 Task: Create a due date automation trigger when advanced on, on the monday before a card is due add fields with custom field "Resume" set to 10 at 11:00 AM.
Action: Mouse moved to (831, 243)
Screenshot: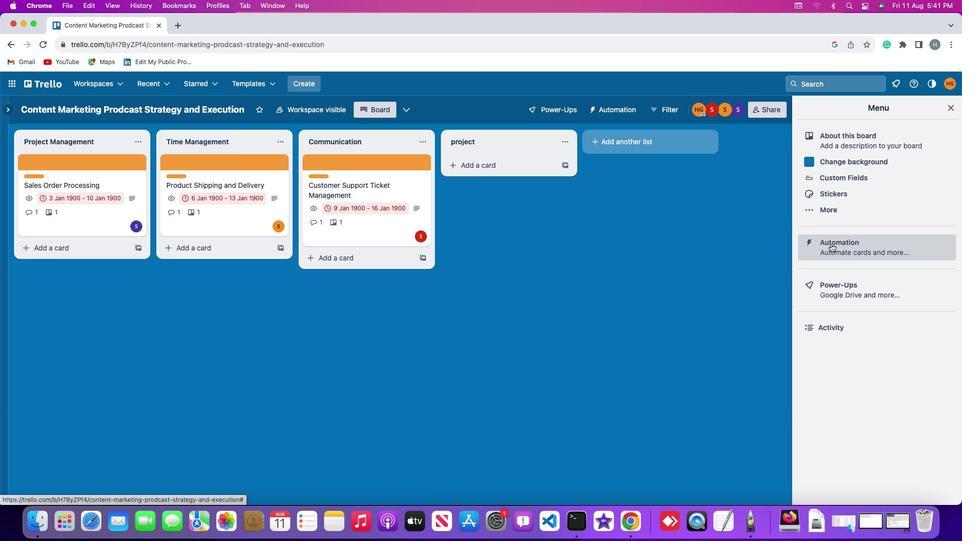 
Action: Mouse pressed left at (831, 243)
Screenshot: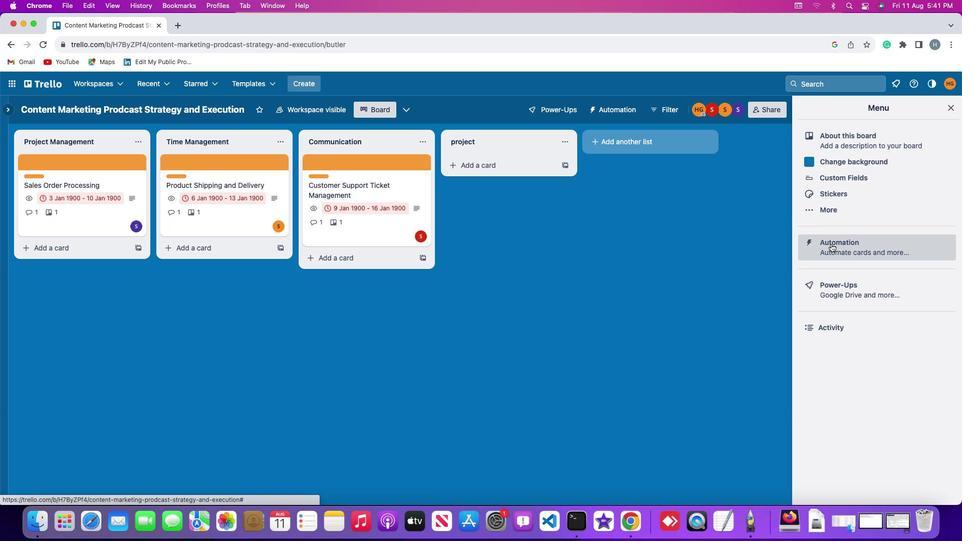 
Action: Mouse moved to (831, 243)
Screenshot: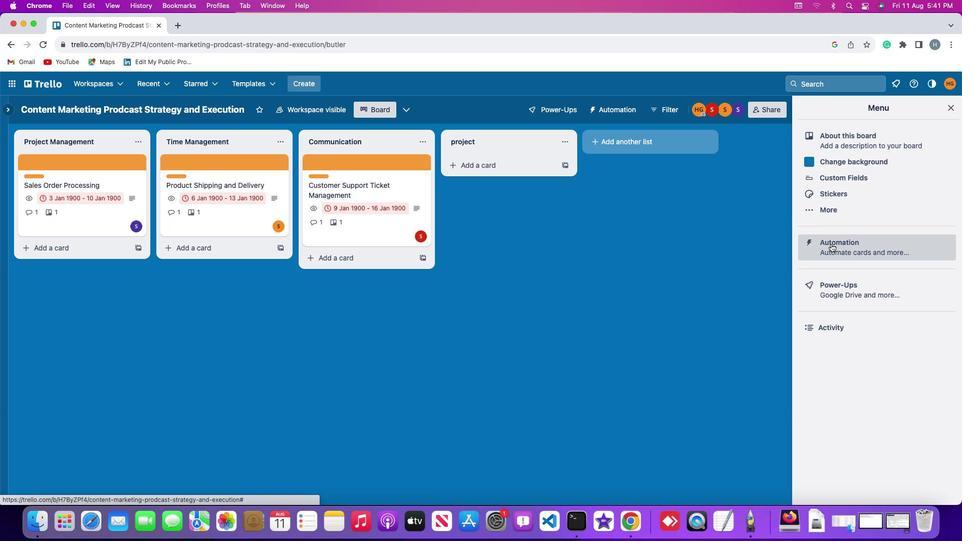 
Action: Mouse pressed left at (831, 243)
Screenshot: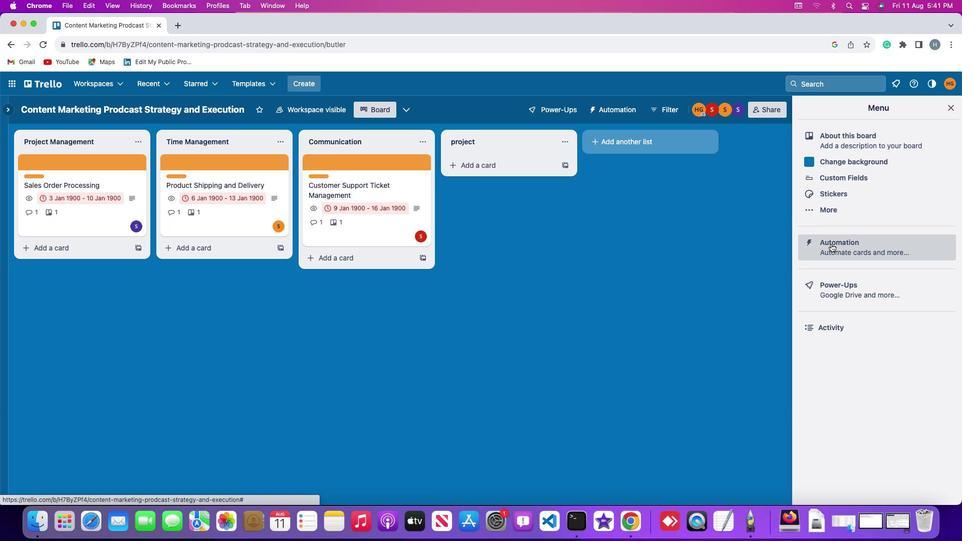 
Action: Mouse moved to (67, 238)
Screenshot: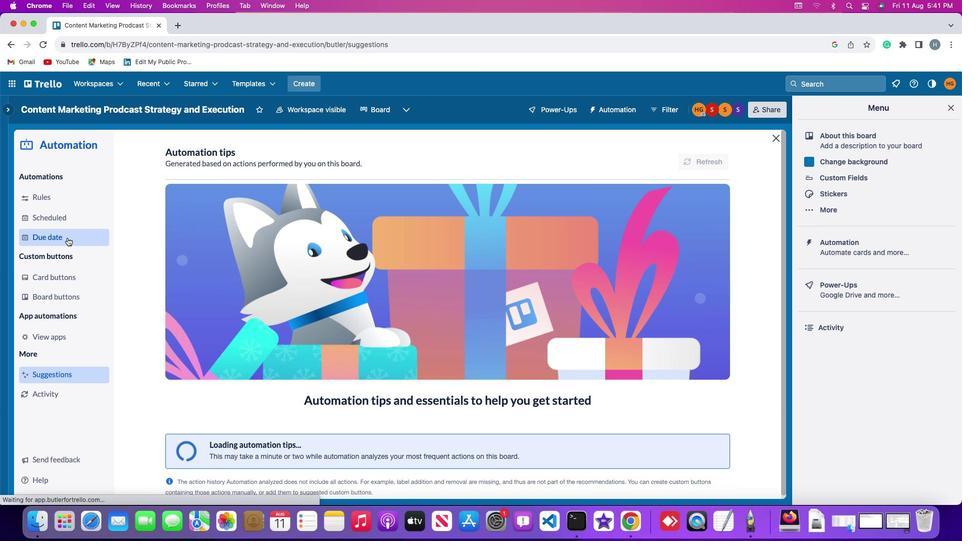 
Action: Mouse pressed left at (67, 238)
Screenshot: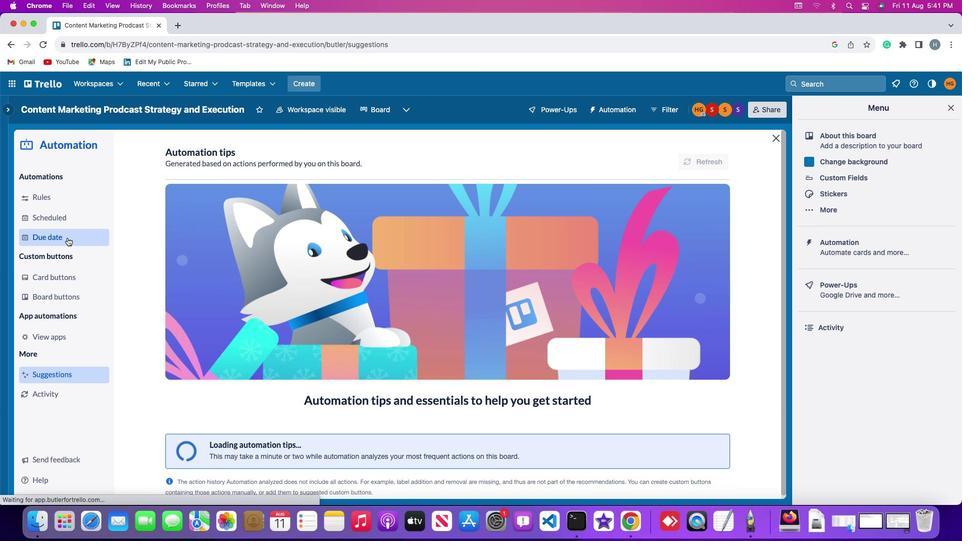 
Action: Mouse moved to (654, 151)
Screenshot: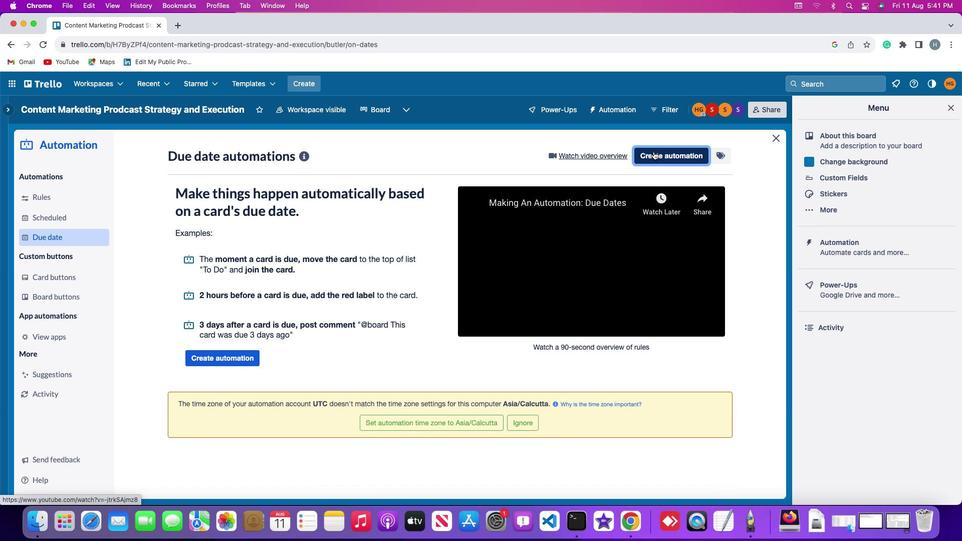 
Action: Mouse pressed left at (654, 151)
Screenshot: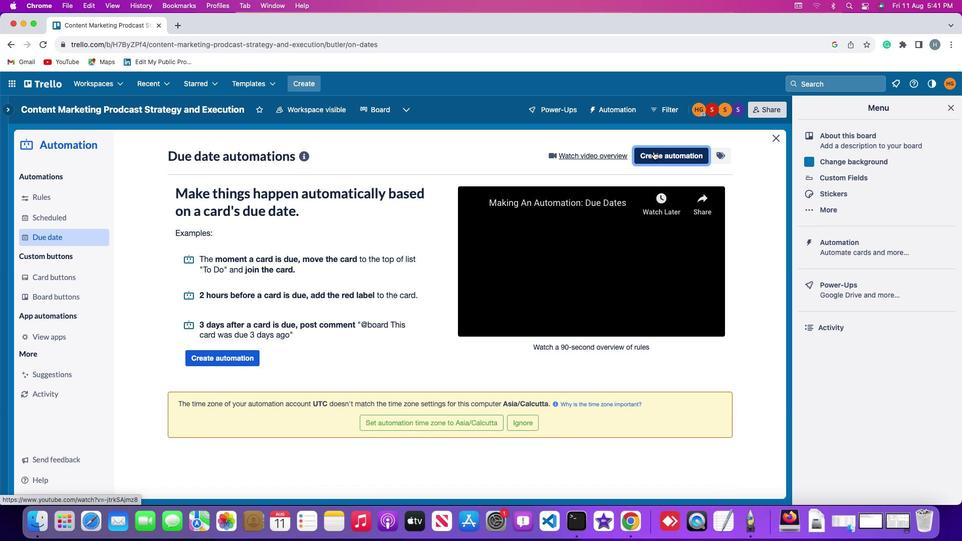 
Action: Mouse moved to (244, 252)
Screenshot: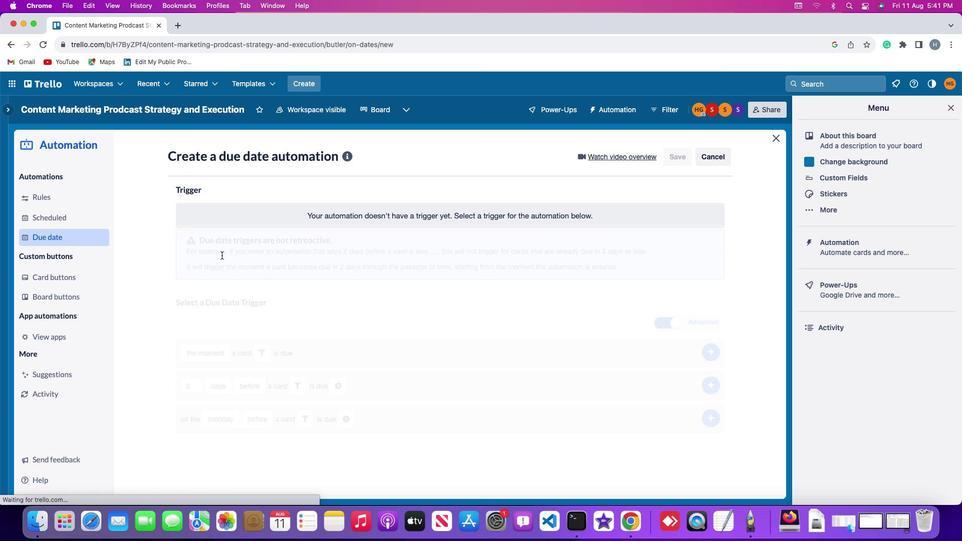 
Action: Mouse pressed left at (244, 252)
Screenshot: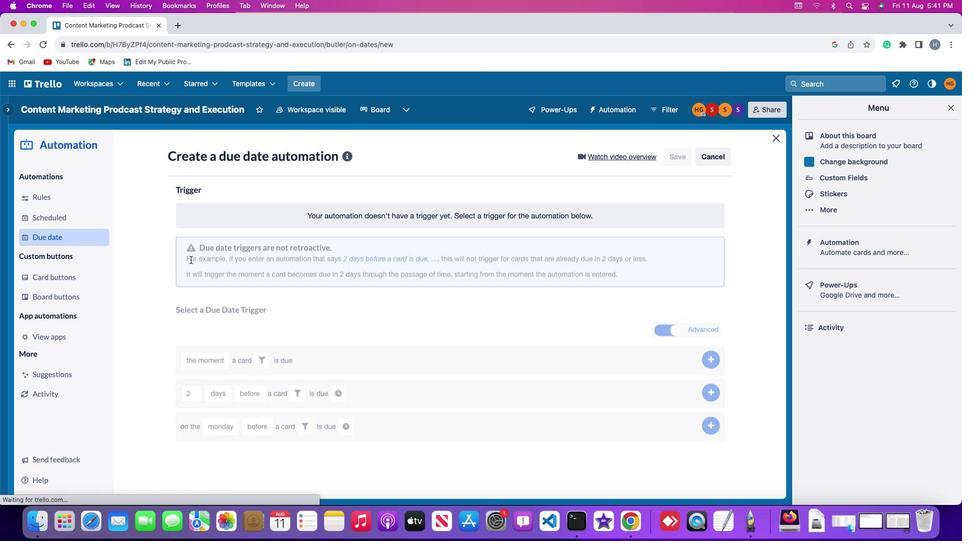 
Action: Mouse moved to (219, 435)
Screenshot: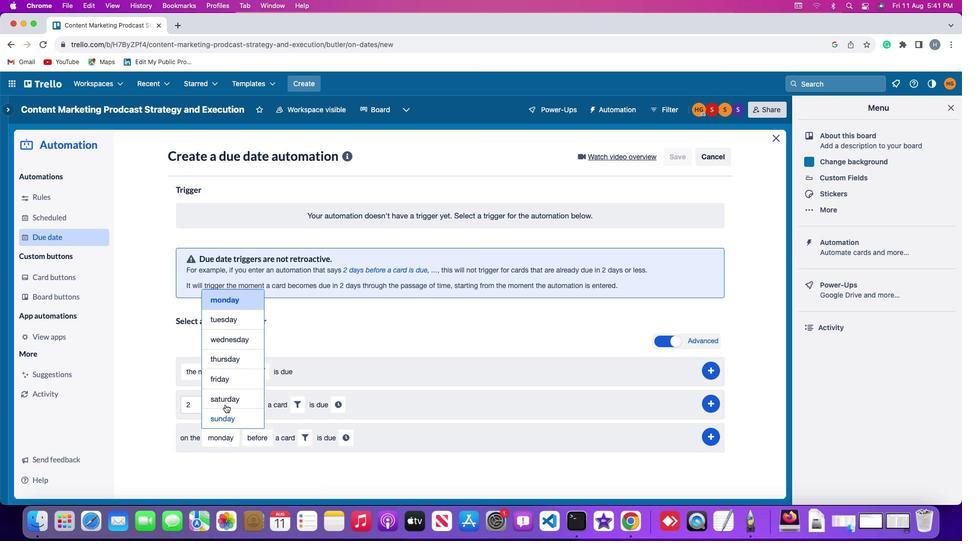 
Action: Mouse pressed left at (219, 435)
Screenshot: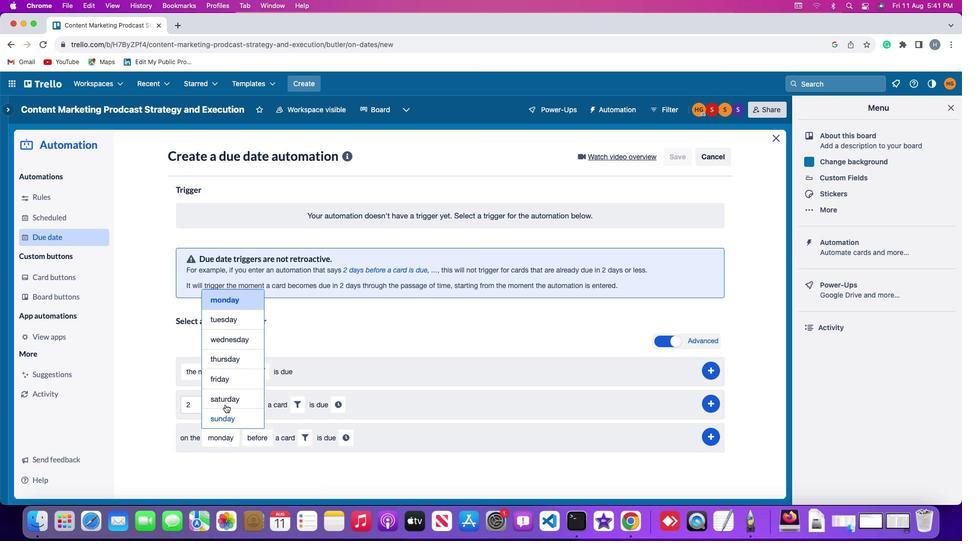 
Action: Mouse moved to (239, 293)
Screenshot: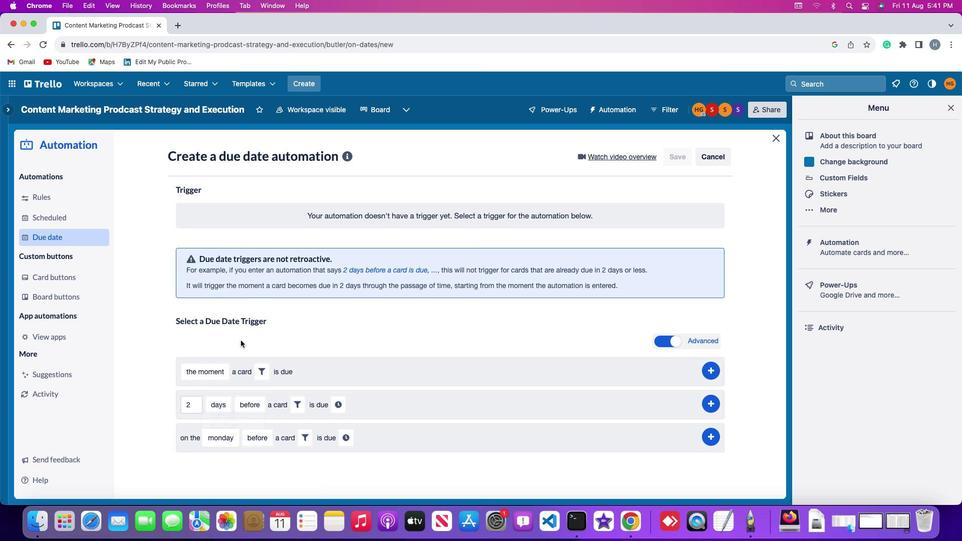 
Action: Mouse pressed left at (239, 293)
Screenshot: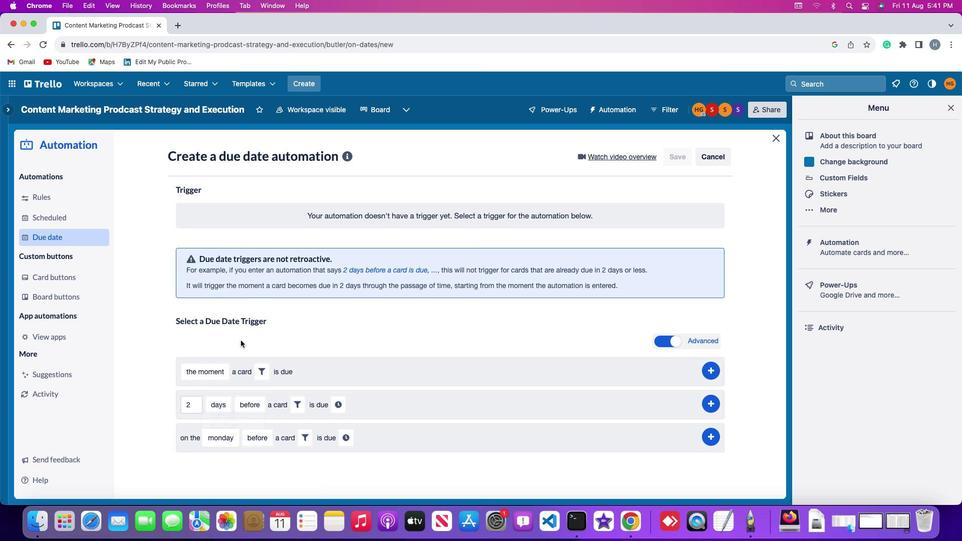 
Action: Mouse moved to (259, 436)
Screenshot: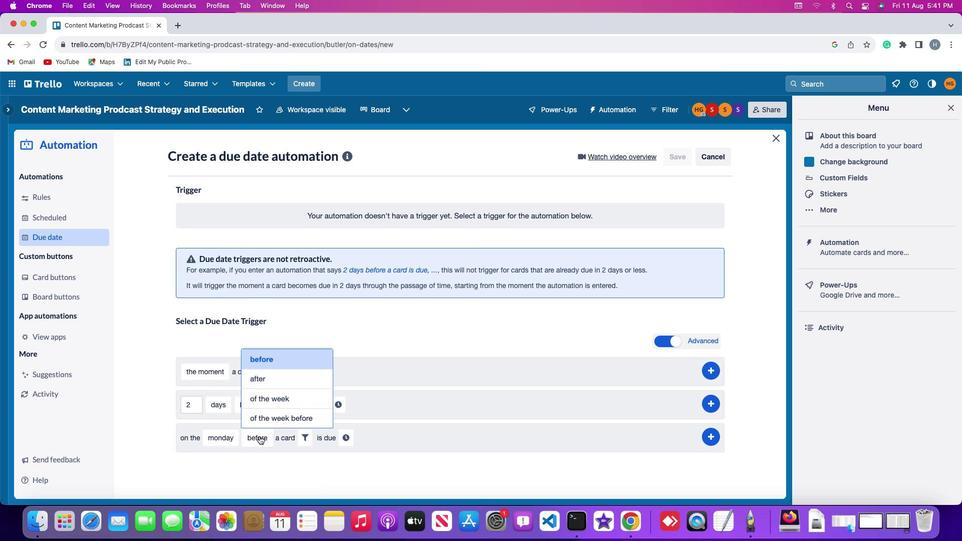 
Action: Mouse pressed left at (259, 436)
Screenshot: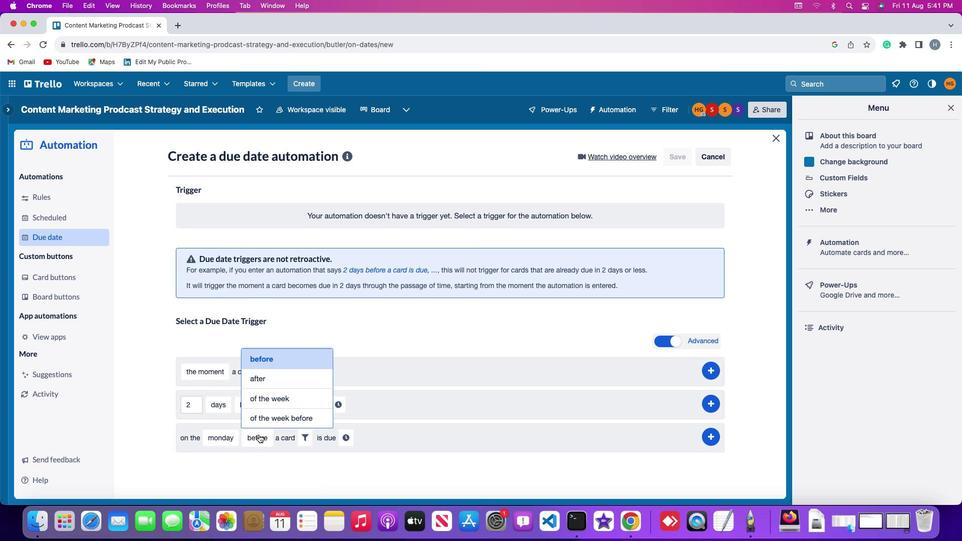 
Action: Mouse moved to (278, 359)
Screenshot: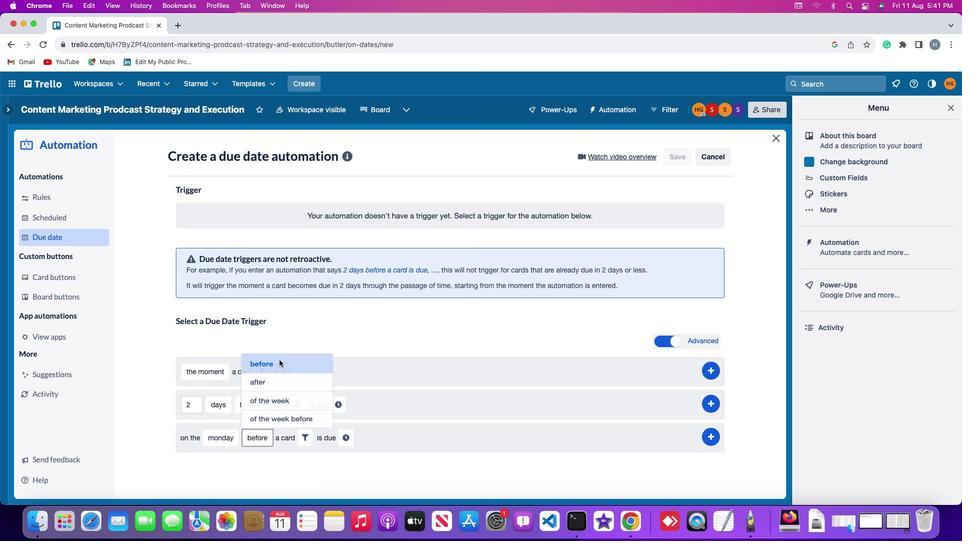 
Action: Mouse pressed left at (278, 359)
Screenshot: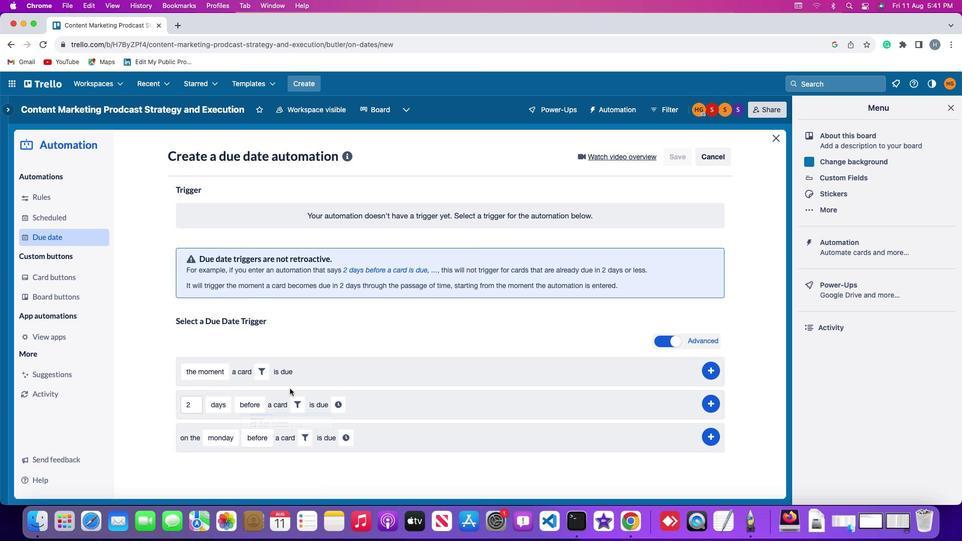
Action: Mouse moved to (305, 432)
Screenshot: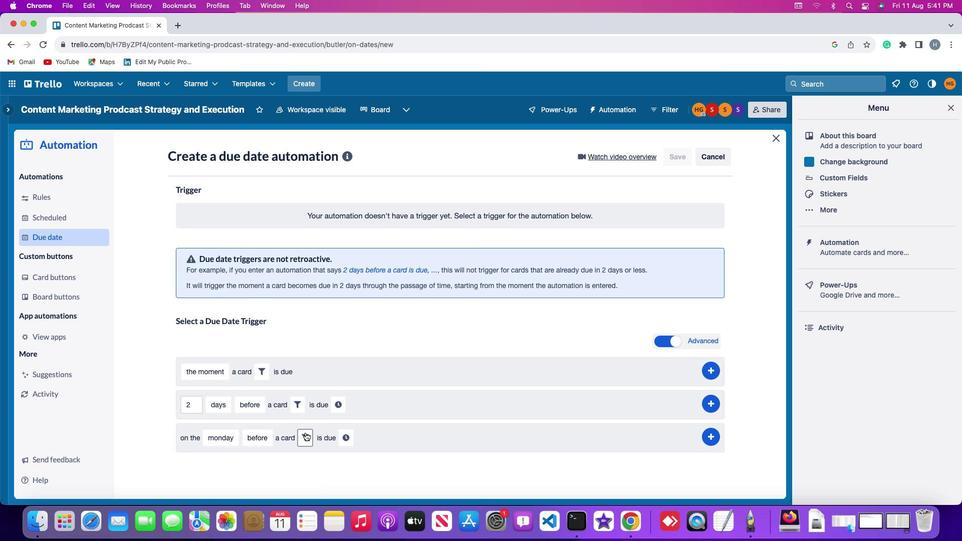 
Action: Mouse pressed left at (305, 432)
Screenshot: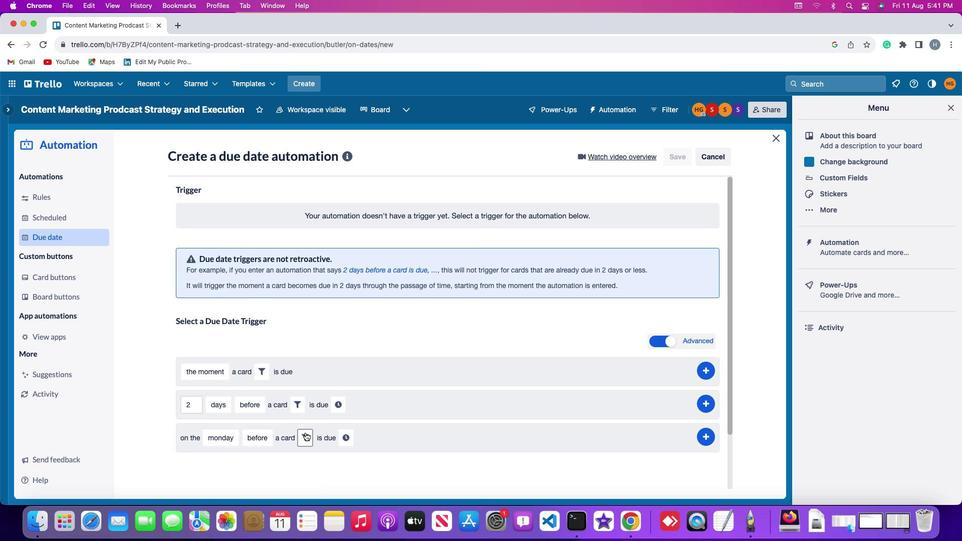 
Action: Mouse moved to (466, 470)
Screenshot: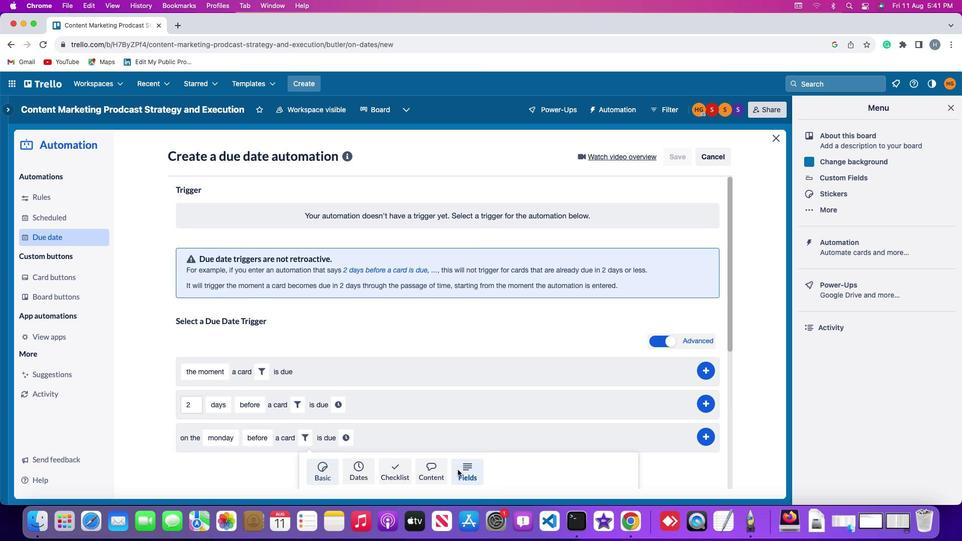 
Action: Mouse pressed left at (466, 470)
Screenshot: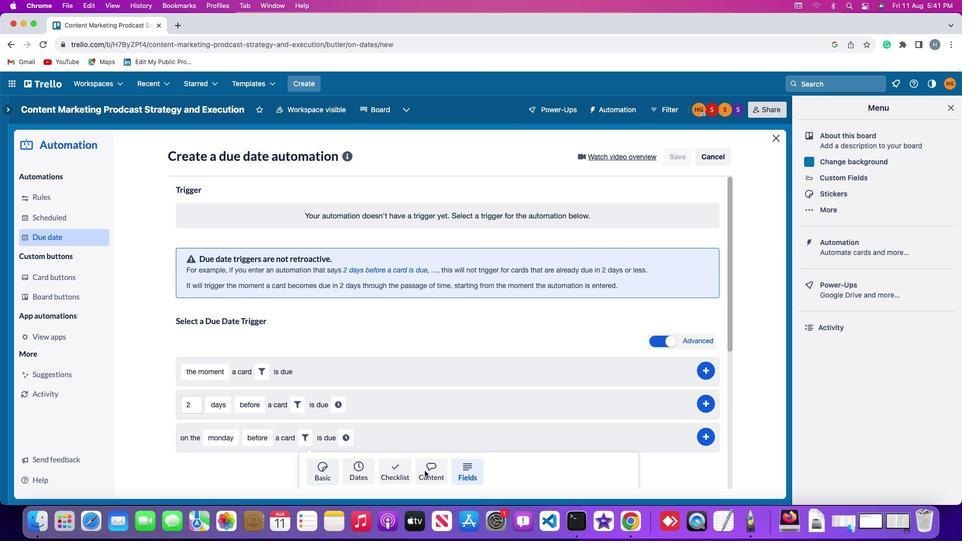 
Action: Mouse moved to (271, 466)
Screenshot: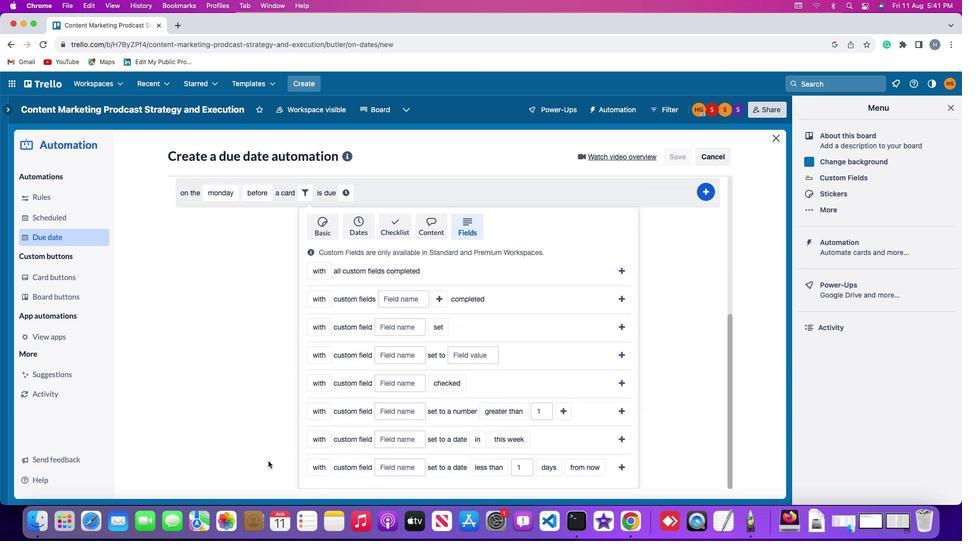 
Action: Mouse scrolled (271, 466) with delta (0, 0)
Screenshot: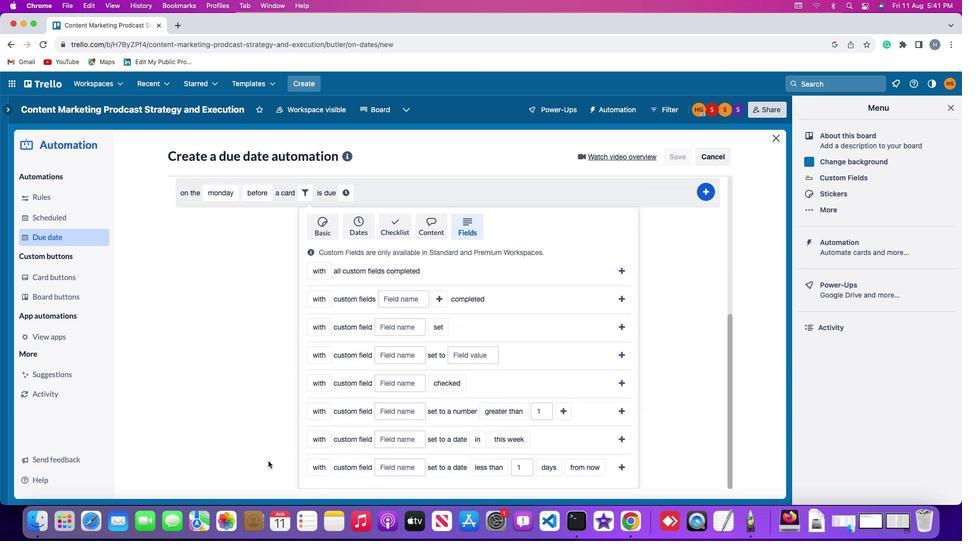
Action: Mouse moved to (271, 466)
Screenshot: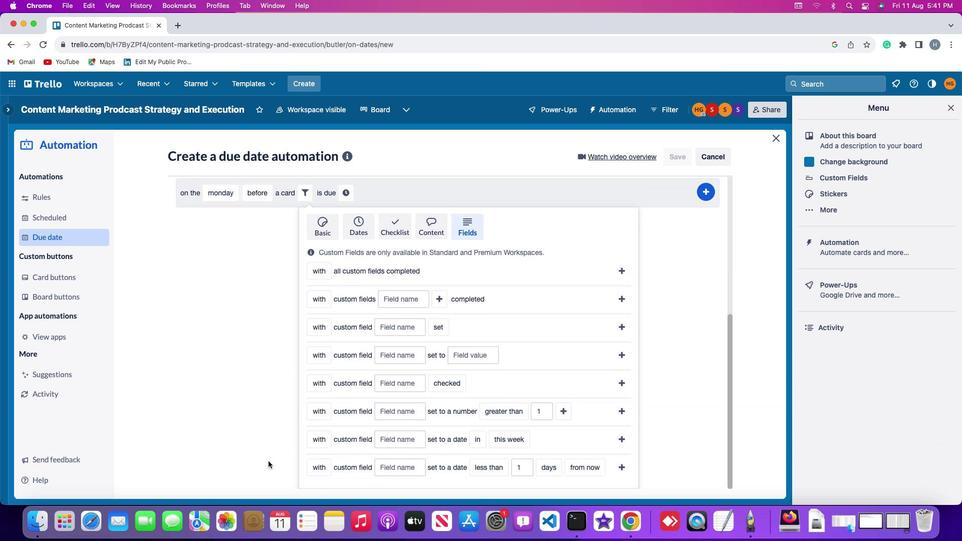 
Action: Mouse scrolled (271, 466) with delta (0, 0)
Screenshot: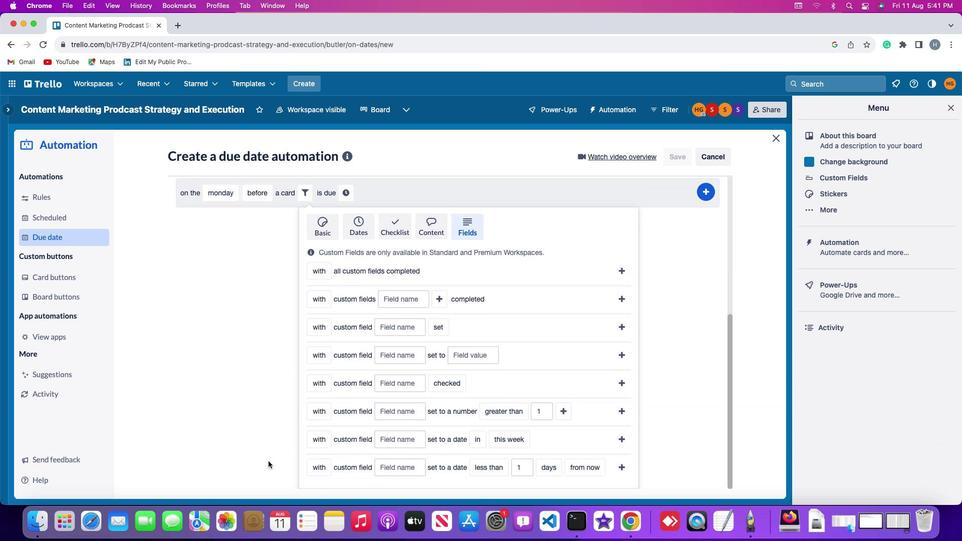
Action: Mouse moved to (270, 466)
Screenshot: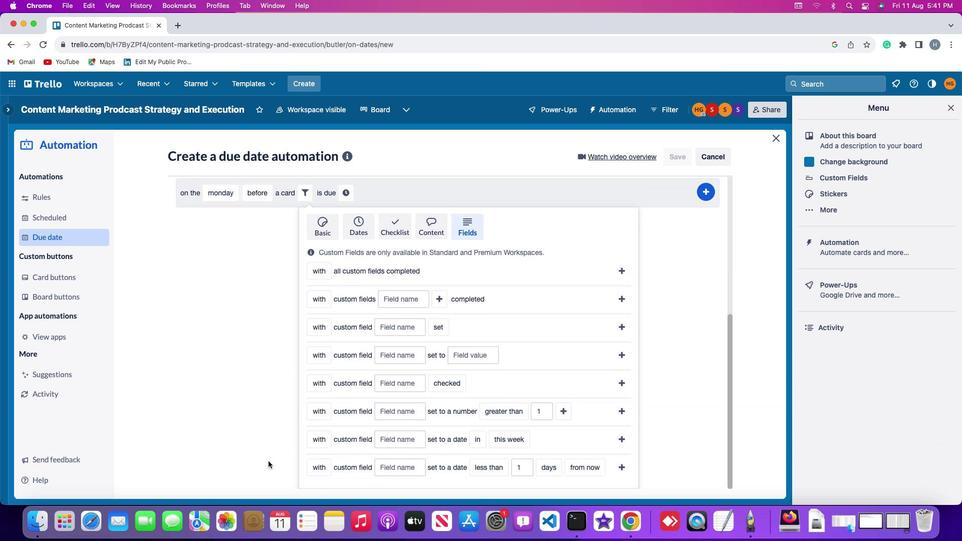 
Action: Mouse scrolled (270, 466) with delta (0, -1)
Screenshot: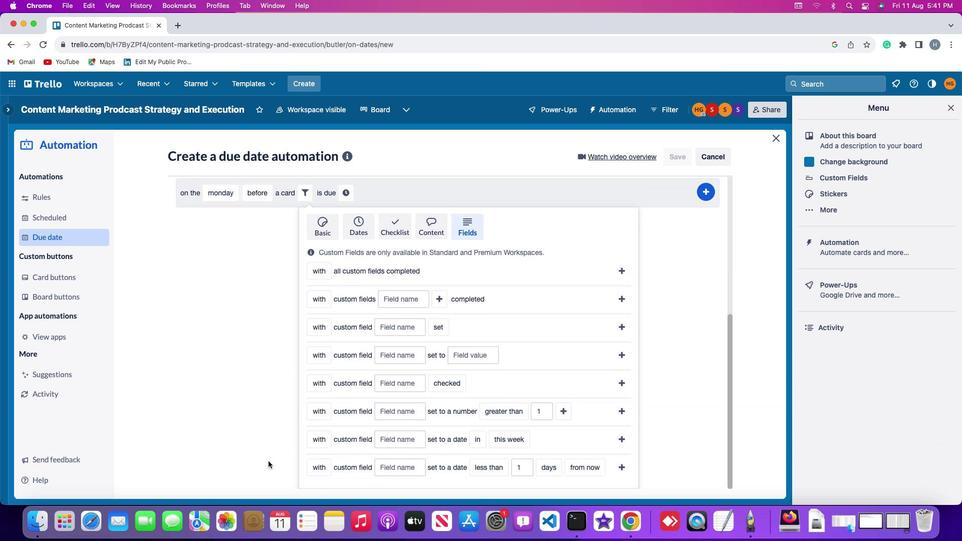 
Action: Mouse moved to (270, 464)
Screenshot: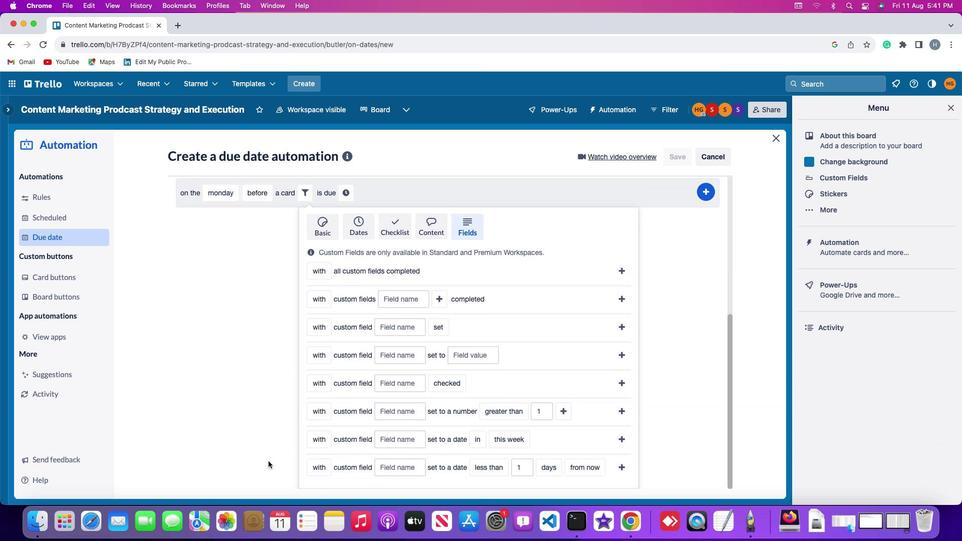 
Action: Mouse scrolled (270, 464) with delta (0, -2)
Screenshot: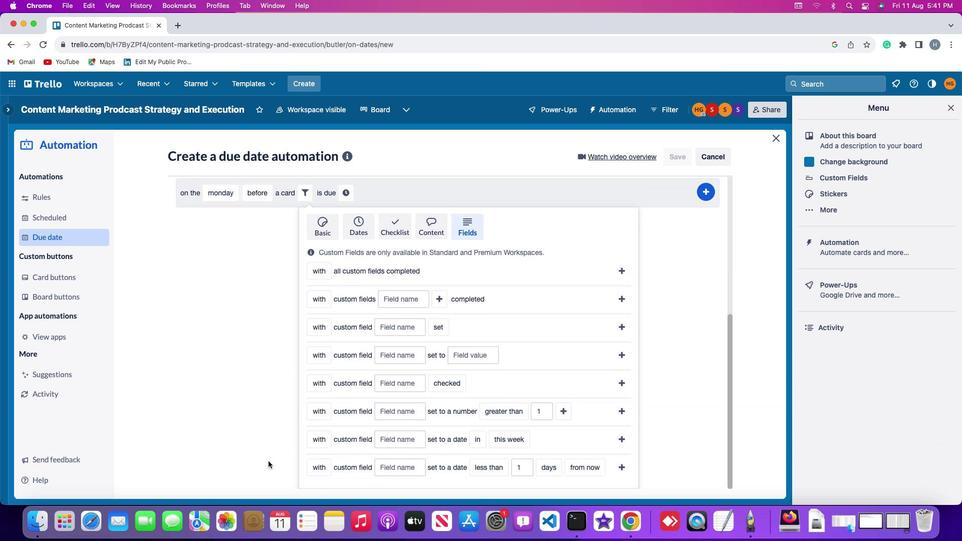 
Action: Mouse moved to (268, 461)
Screenshot: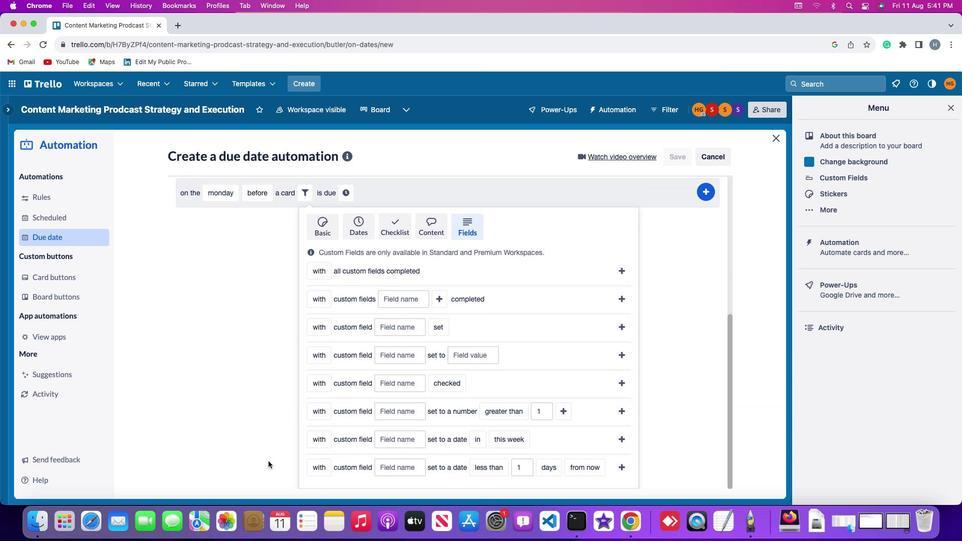 
Action: Mouse scrolled (268, 461) with delta (0, -3)
Screenshot: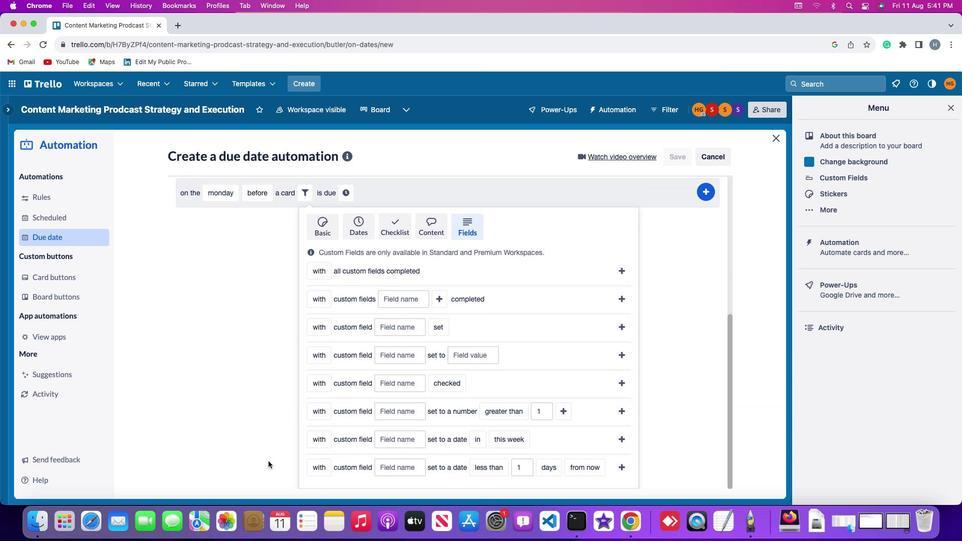 
Action: Mouse moved to (267, 461)
Screenshot: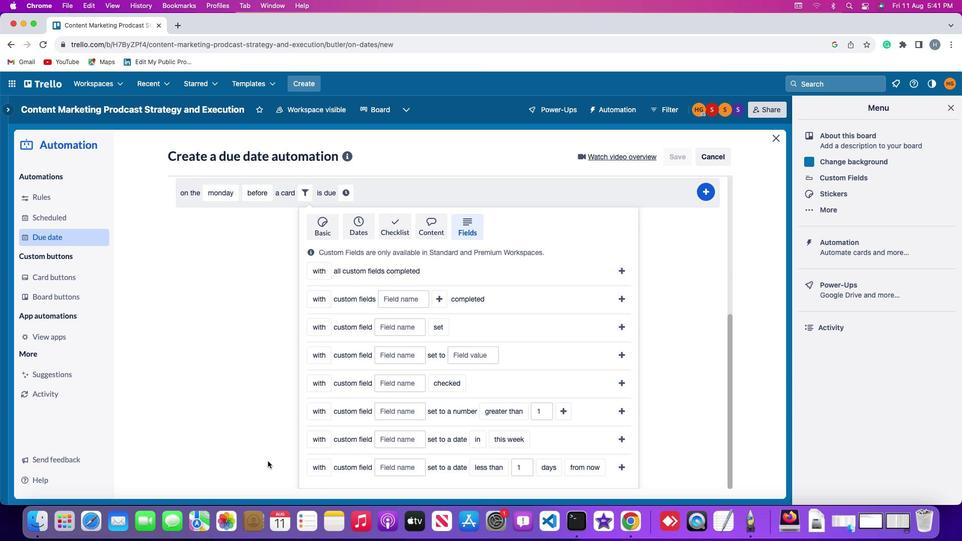 
Action: Mouse scrolled (267, 461) with delta (0, 0)
Screenshot: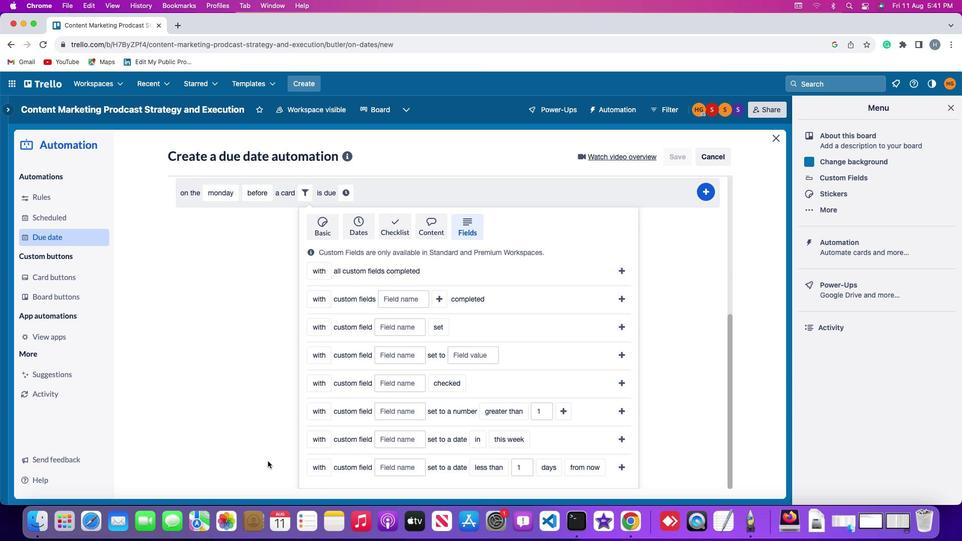 
Action: Mouse moved to (267, 461)
Screenshot: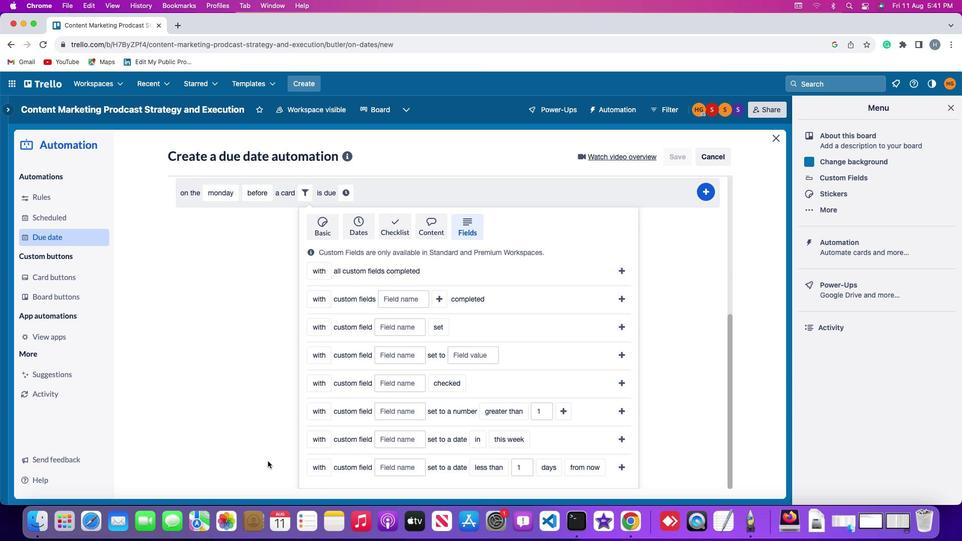 
Action: Mouse scrolled (267, 461) with delta (0, 0)
Screenshot: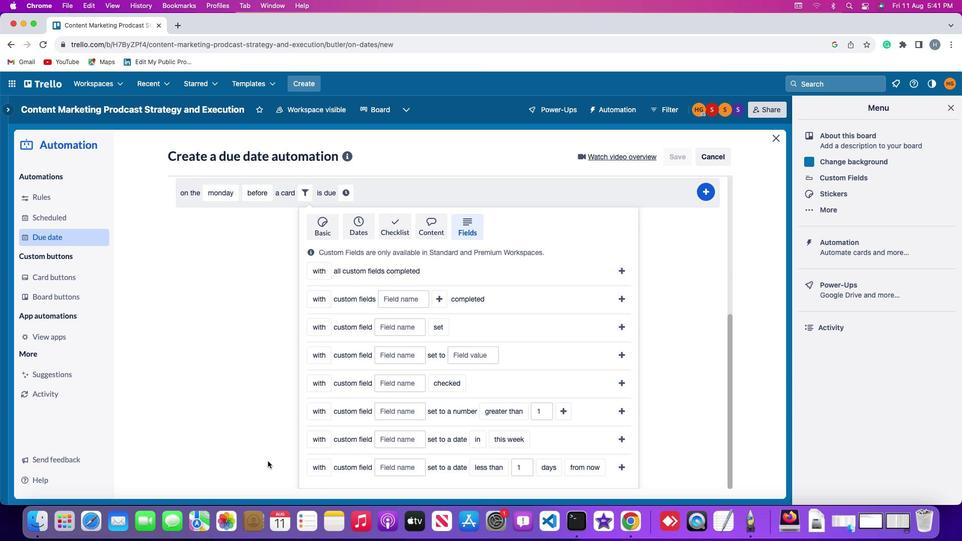 
Action: Mouse scrolled (267, 461) with delta (0, -1)
Screenshot: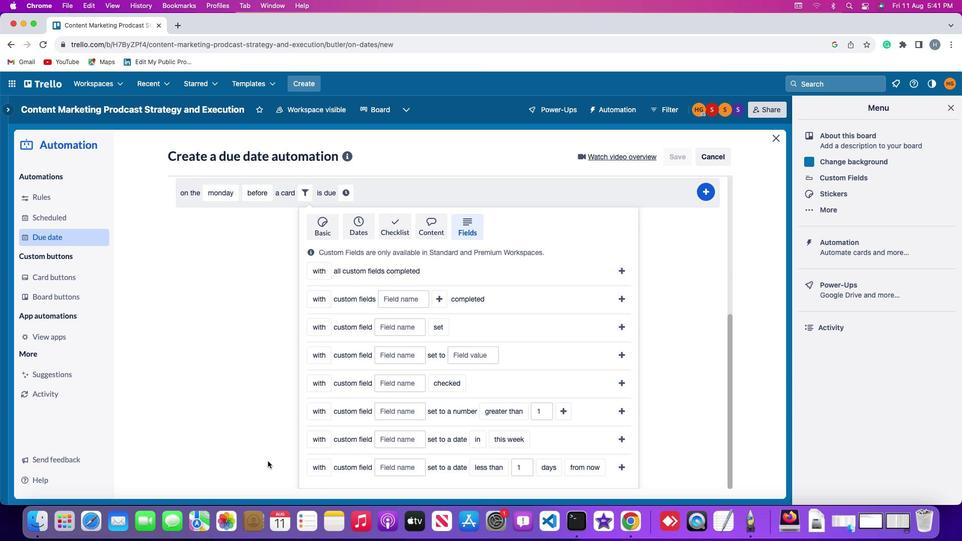 
Action: Mouse scrolled (267, 461) with delta (0, -2)
Screenshot: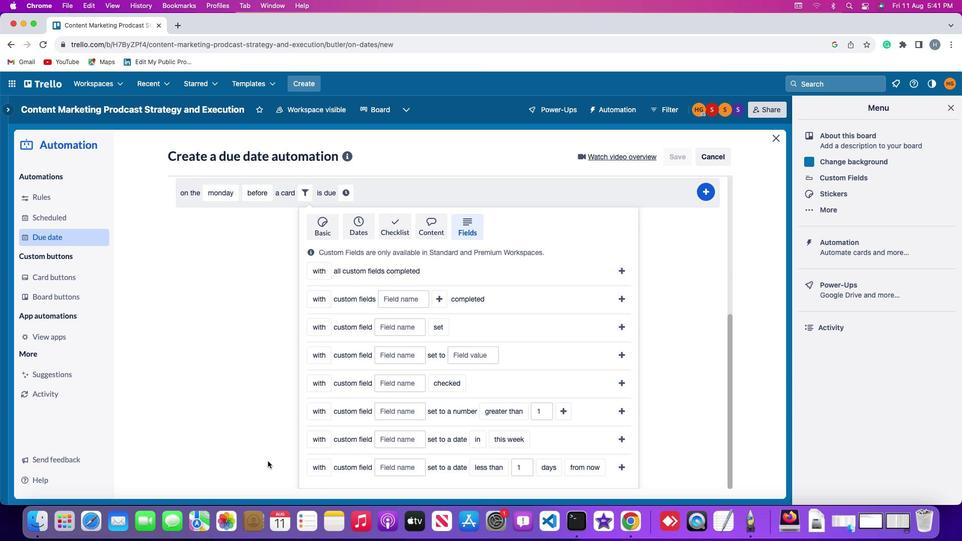 
Action: Mouse moved to (325, 357)
Screenshot: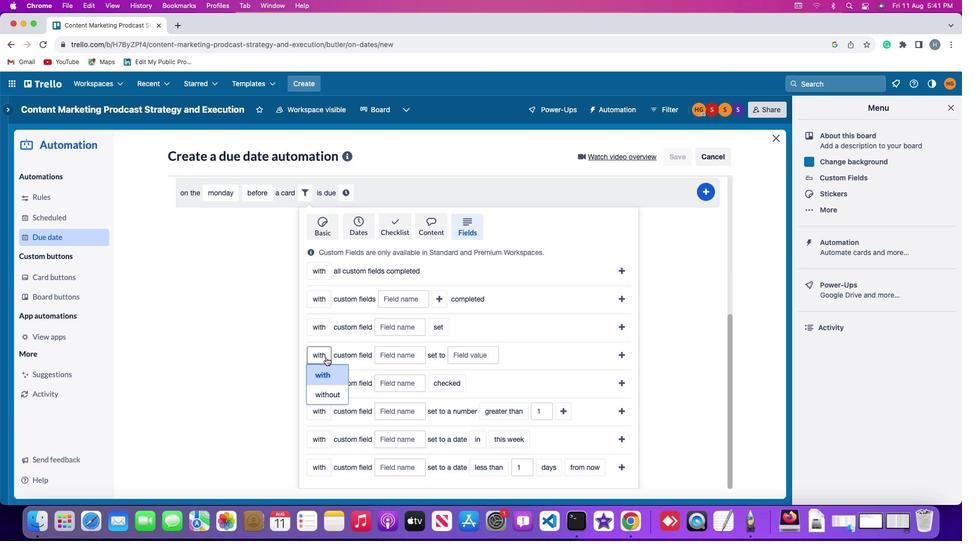 
Action: Mouse pressed left at (325, 357)
Screenshot: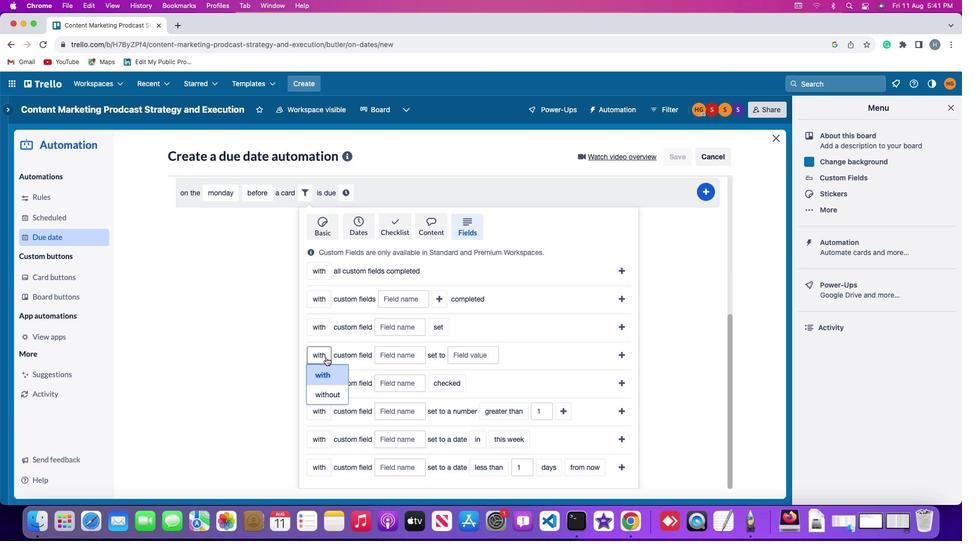 
Action: Mouse moved to (321, 371)
Screenshot: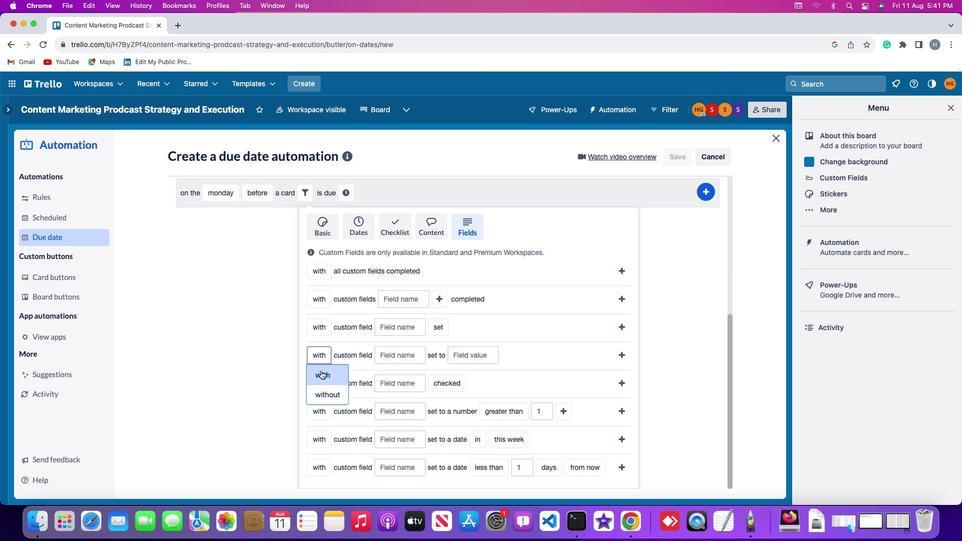 
Action: Mouse pressed left at (321, 371)
Screenshot: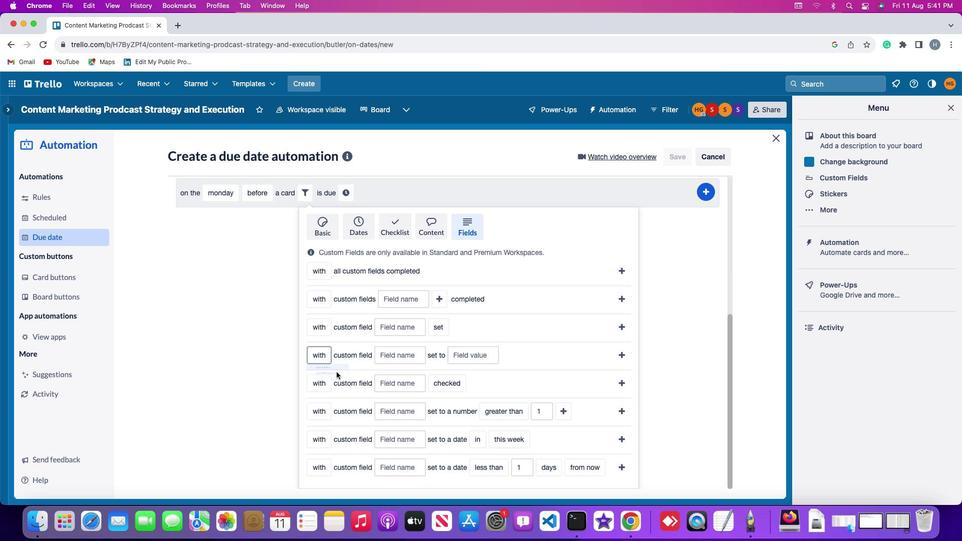 
Action: Mouse moved to (392, 355)
Screenshot: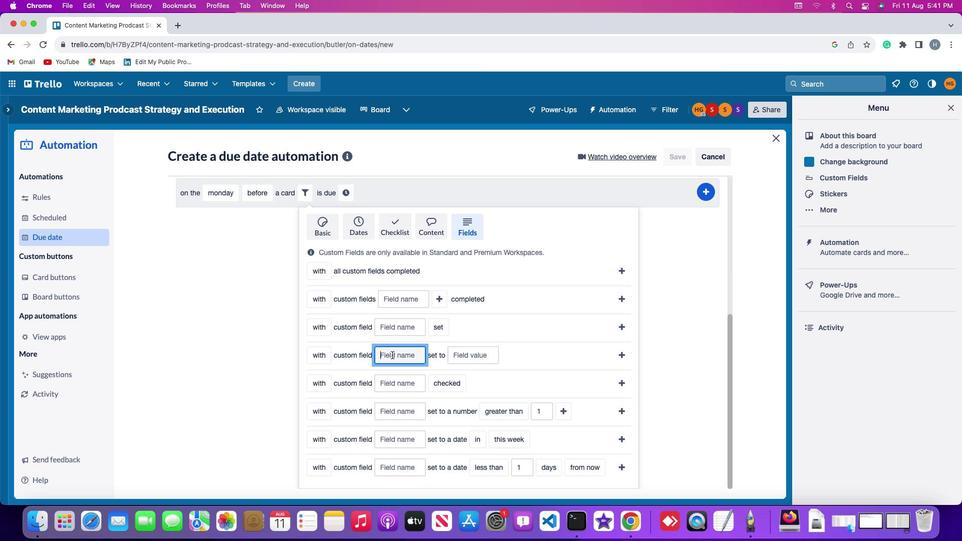 
Action: Mouse pressed left at (392, 355)
Screenshot: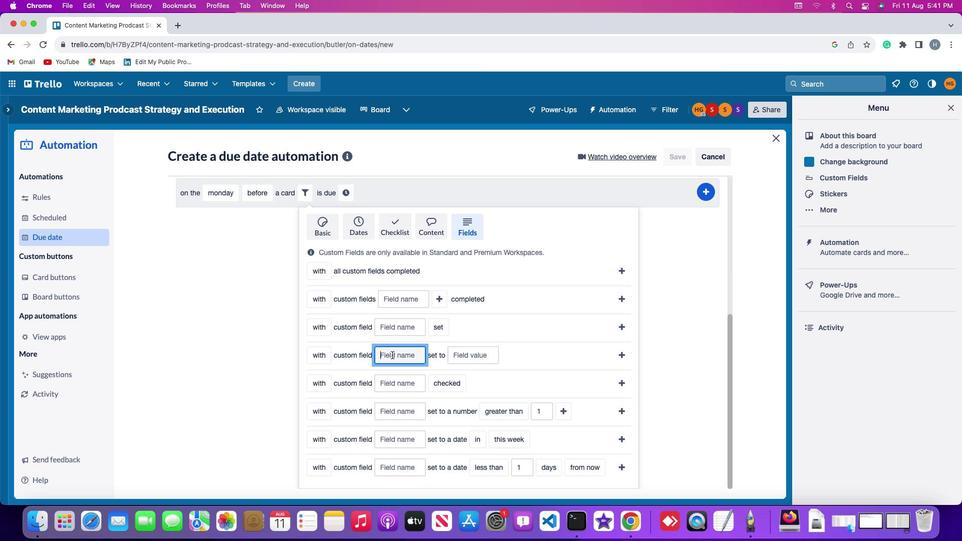 
Action: Mouse moved to (392, 355)
Screenshot: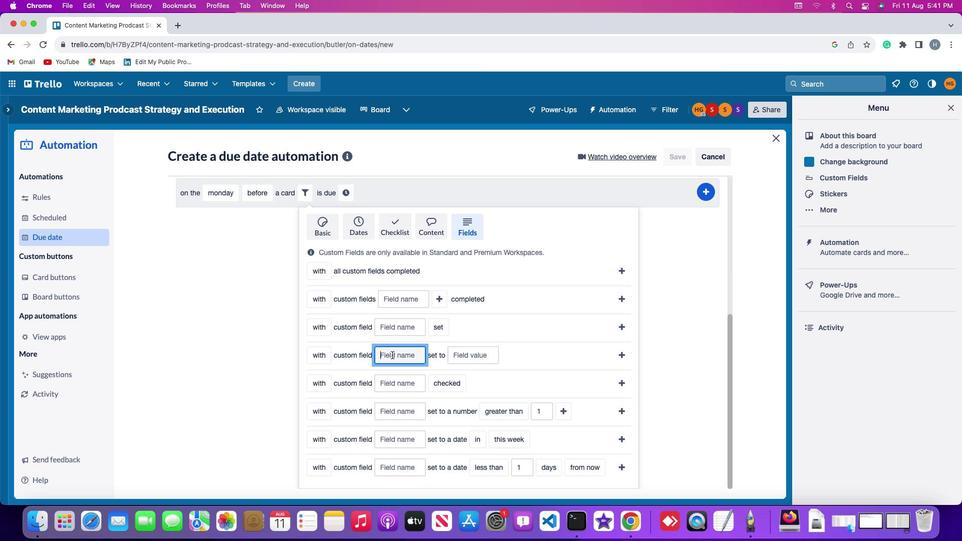 
Action: Key pressed Key.shift'R''e''s''u''m''e'
Screenshot: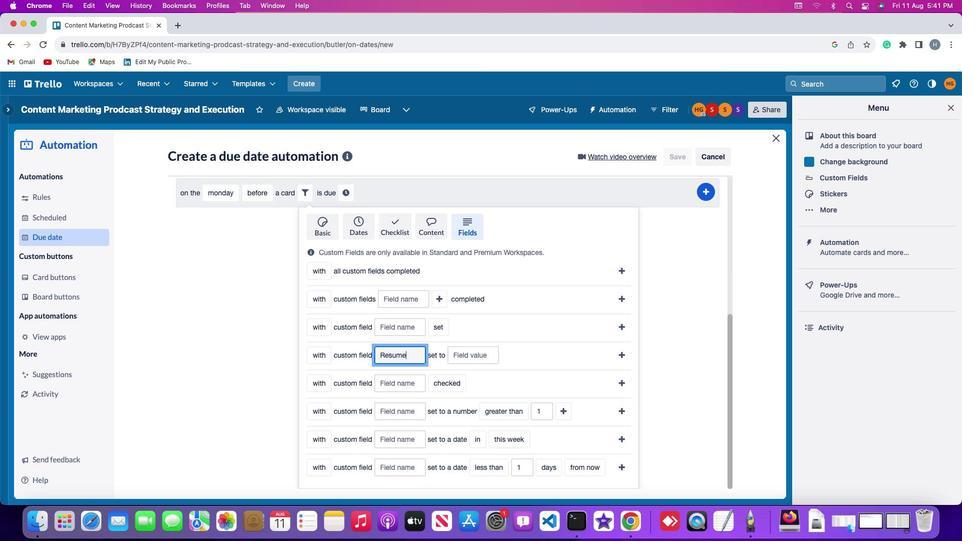 
Action: Mouse moved to (463, 356)
Screenshot: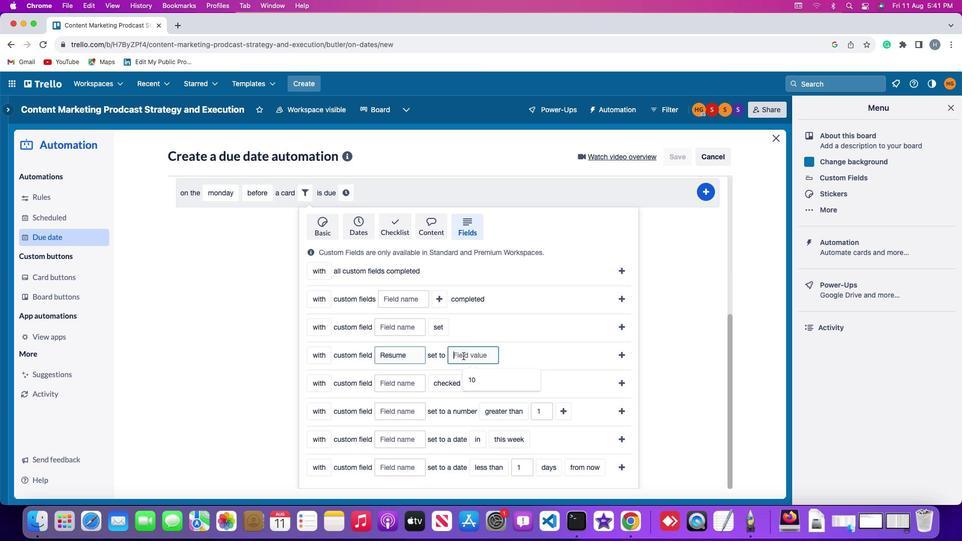 
Action: Mouse pressed left at (463, 356)
Screenshot: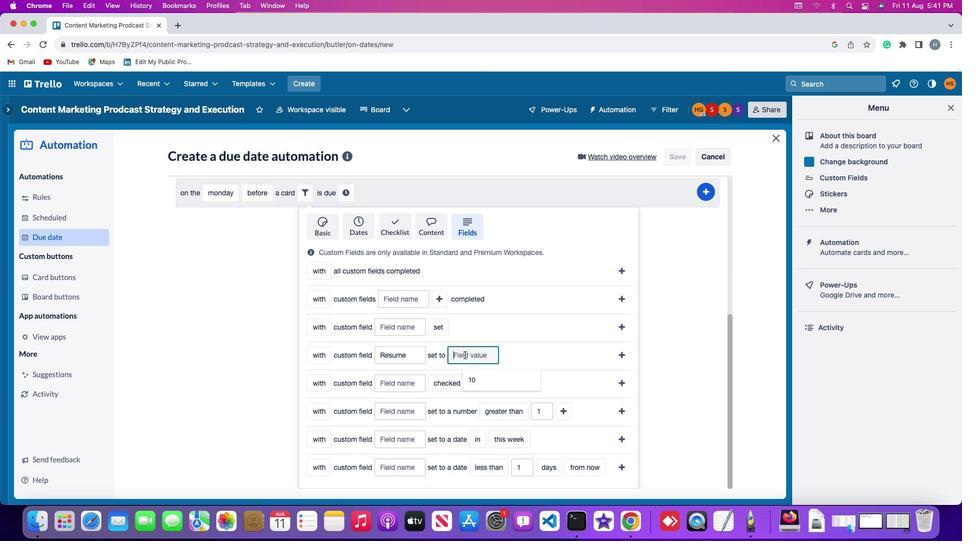 
Action: Mouse moved to (465, 355)
Screenshot: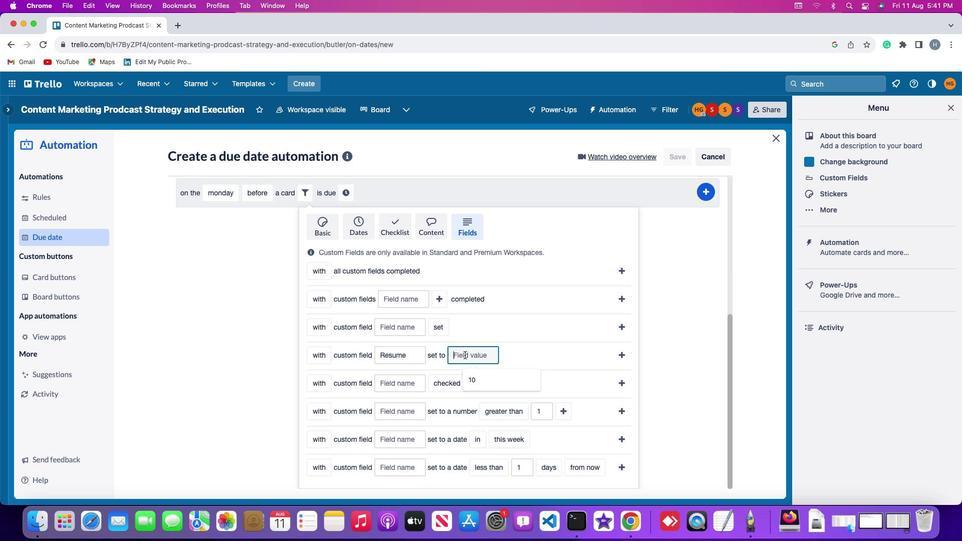 
Action: Key pressed '1''0'
Screenshot: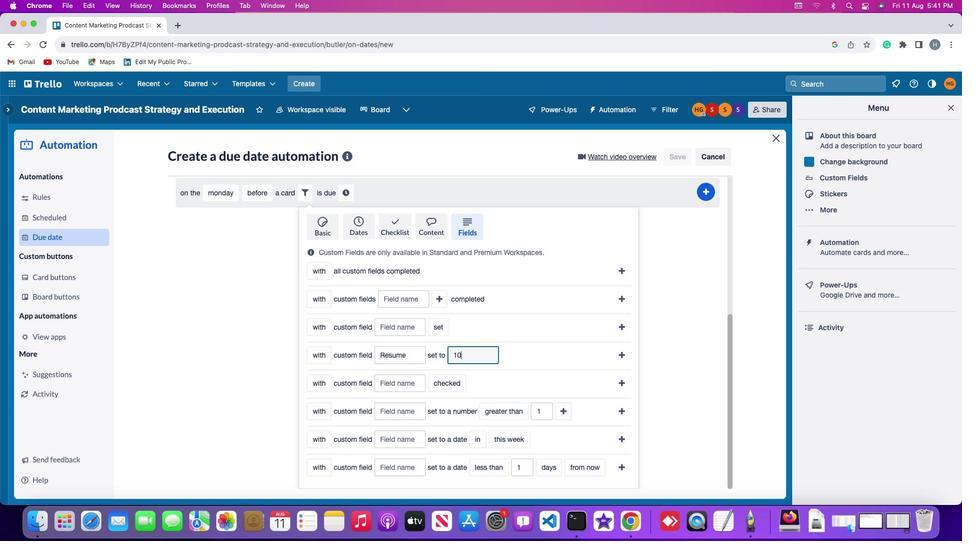 
Action: Mouse moved to (623, 352)
Screenshot: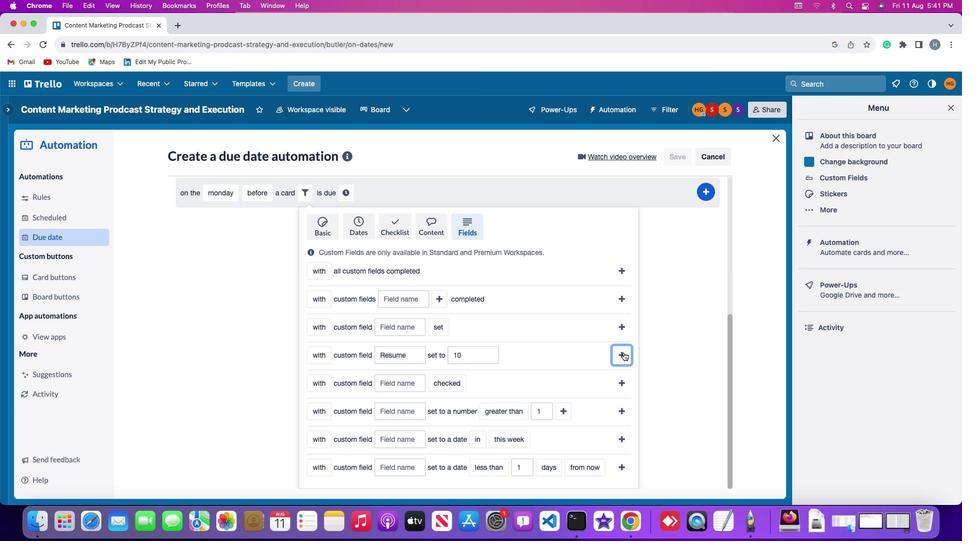 
Action: Mouse pressed left at (623, 352)
Screenshot: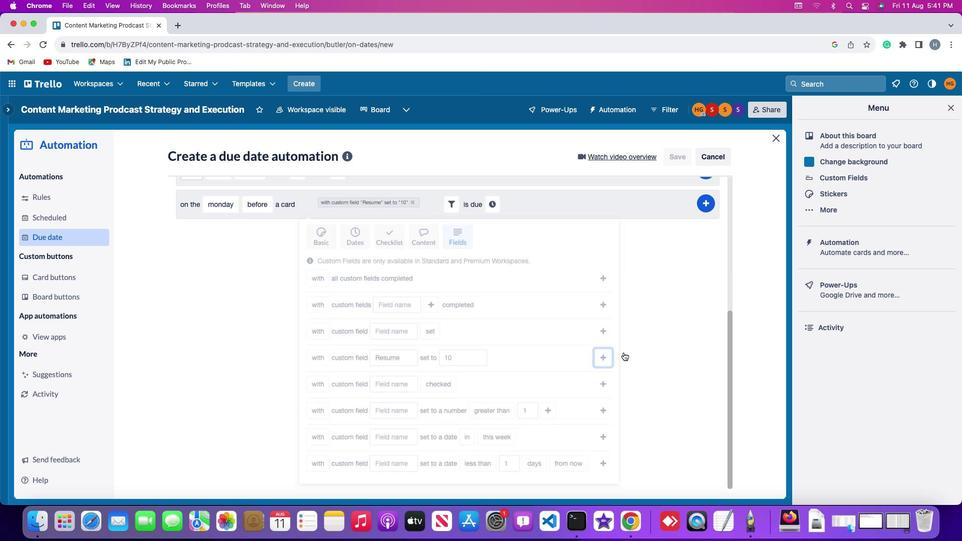 
Action: Mouse moved to (489, 437)
Screenshot: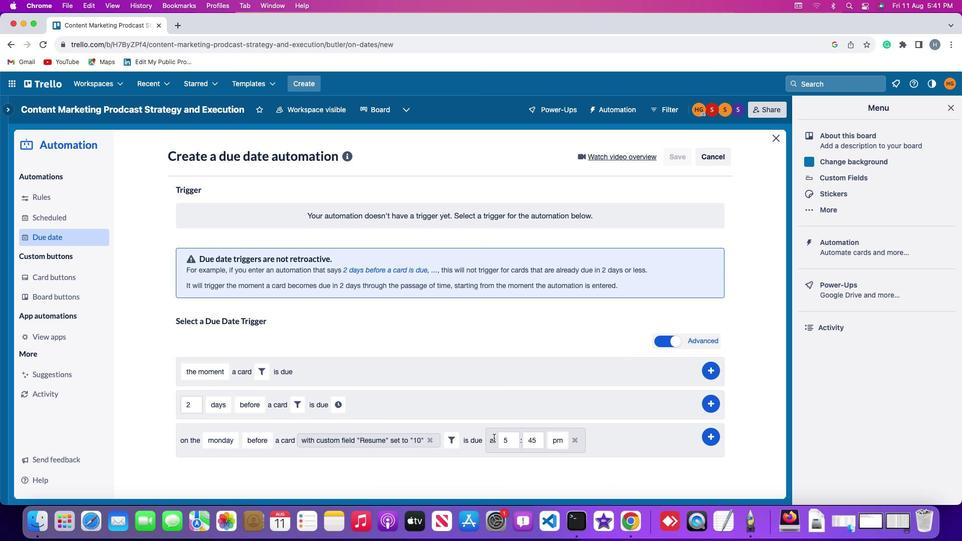 
Action: Mouse pressed left at (489, 437)
Screenshot: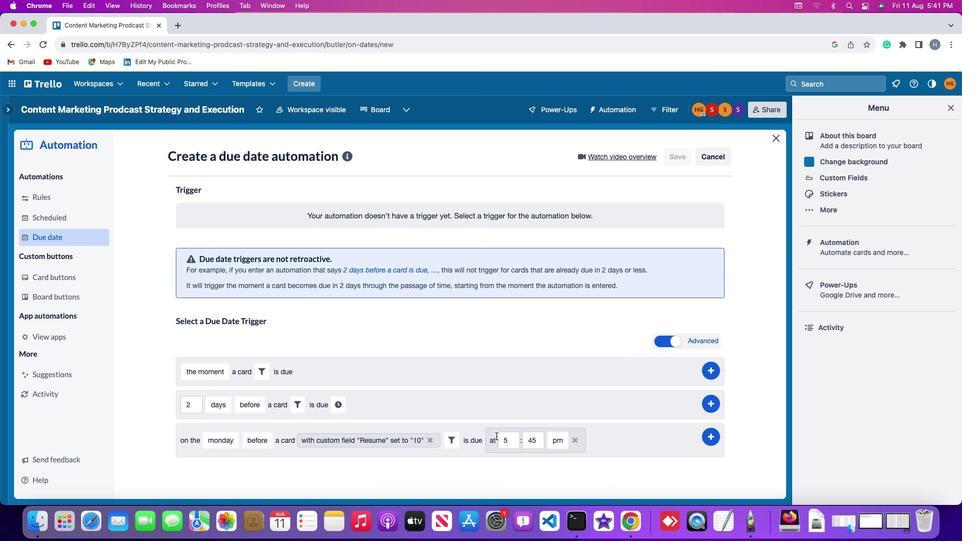 
Action: Mouse moved to (511, 437)
Screenshot: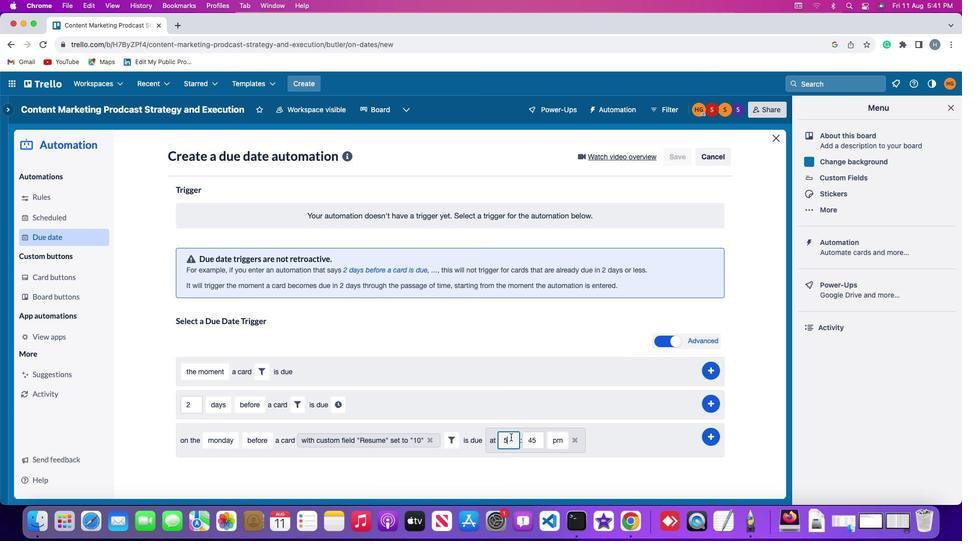 
Action: Mouse pressed left at (511, 437)
Screenshot: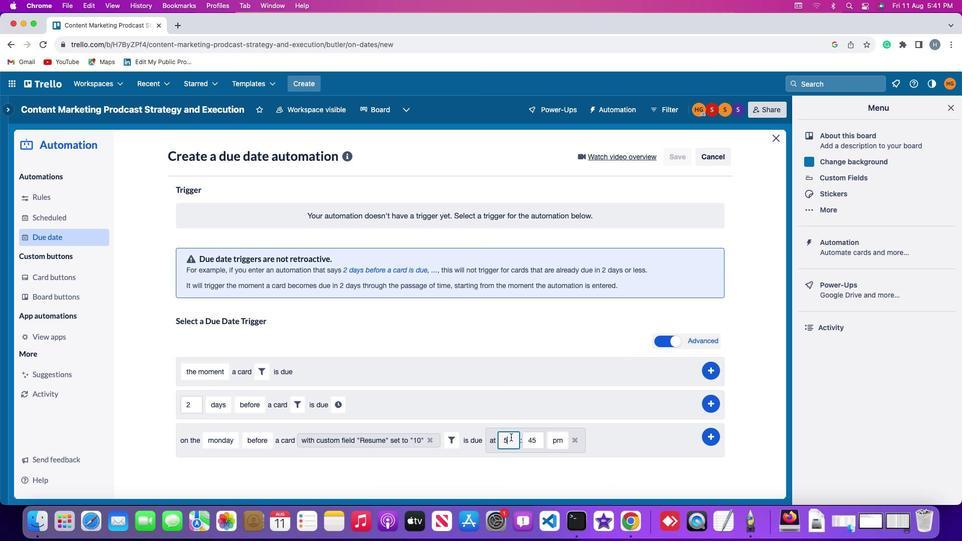 
Action: Key pressed Key.backspace'1''1'
Screenshot: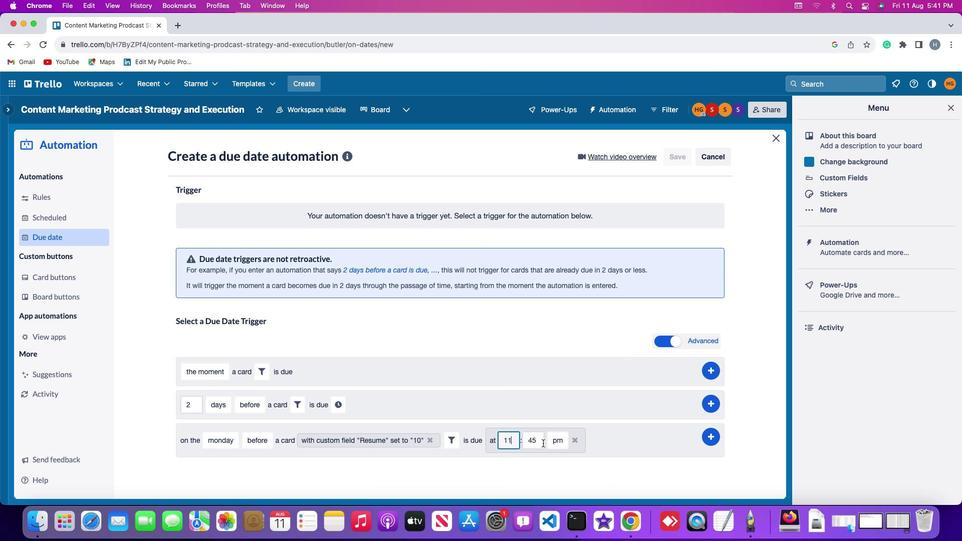
Action: Mouse moved to (544, 441)
Screenshot: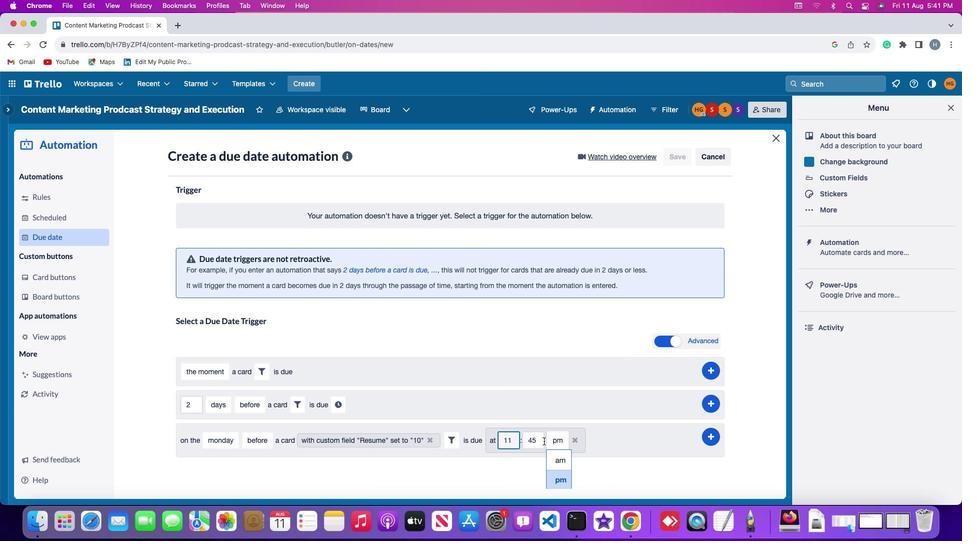 
Action: Mouse pressed left at (544, 441)
Screenshot: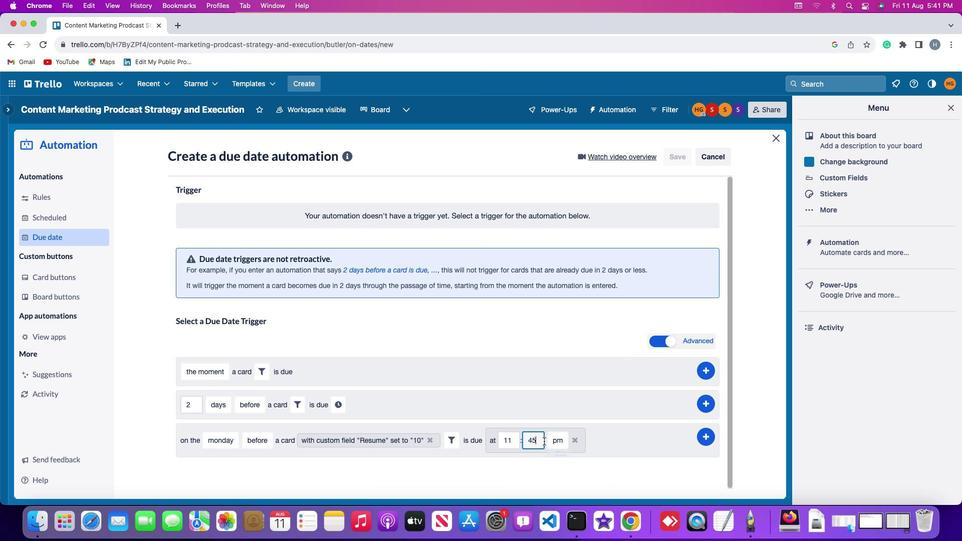 
Action: Key pressed Key.backspace
Screenshot: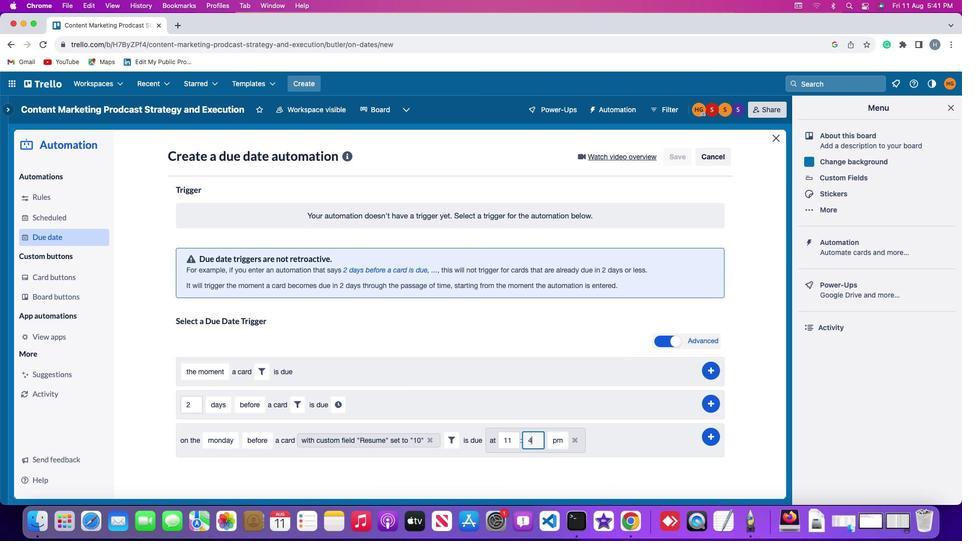
Action: Mouse moved to (544, 441)
Screenshot: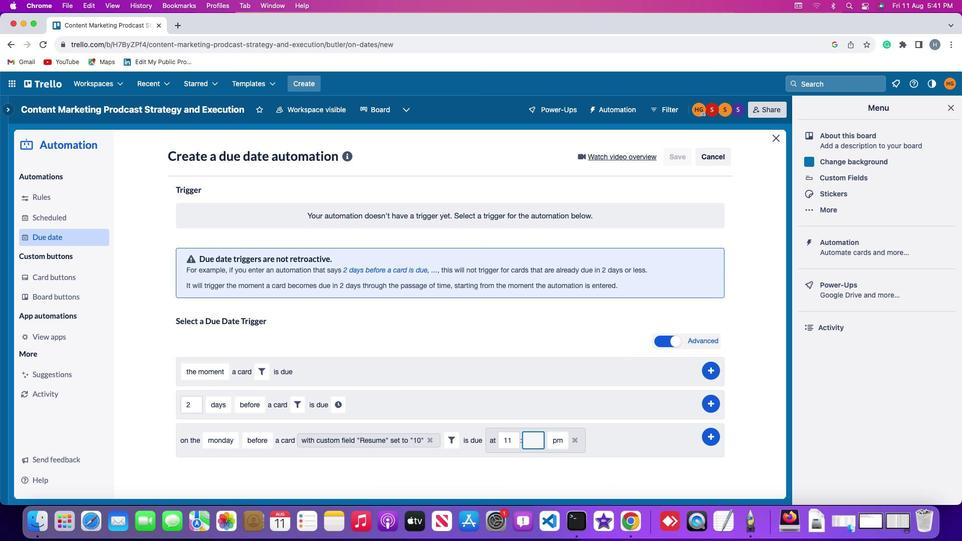 
Action: Key pressed Key.backspace
Screenshot: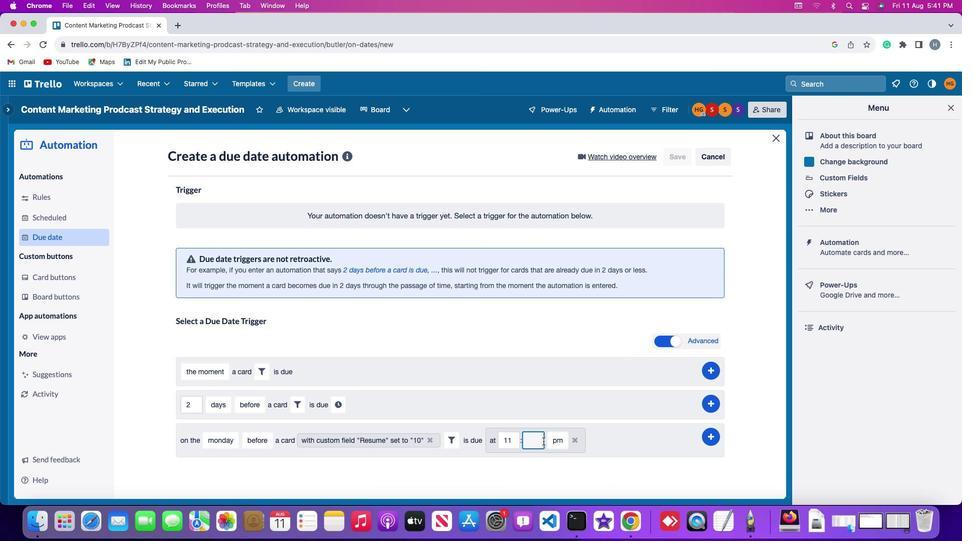 
Action: Mouse moved to (543, 441)
Screenshot: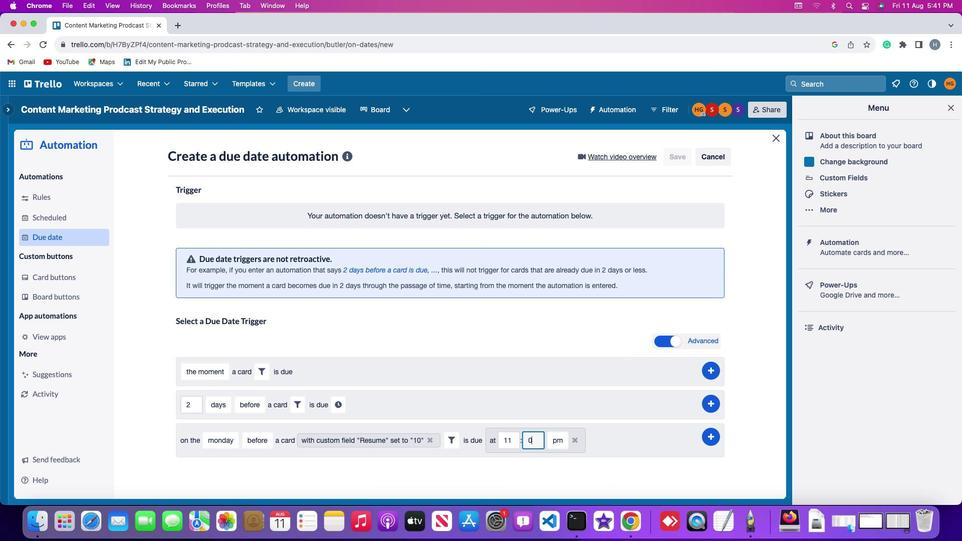 
Action: Key pressed '0'
Screenshot: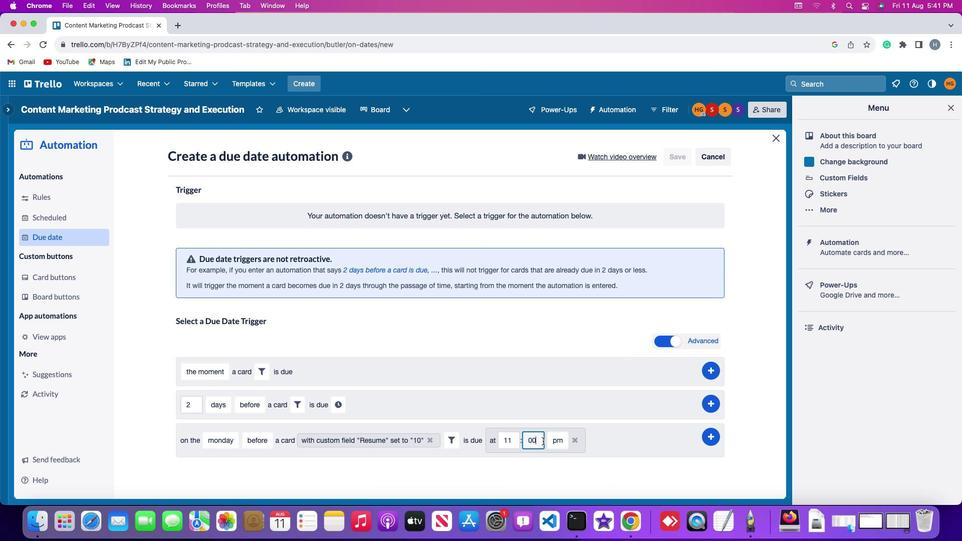 
Action: Mouse moved to (543, 441)
Screenshot: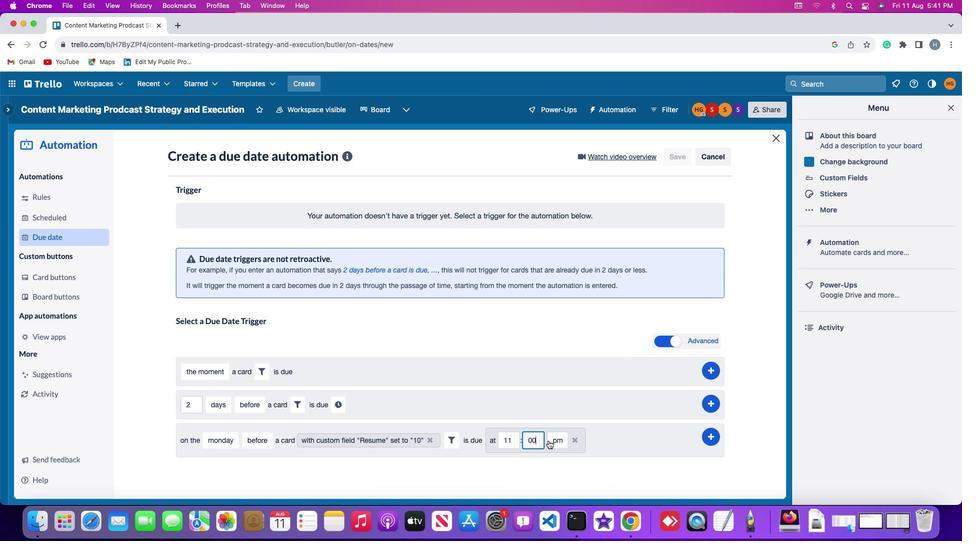 
Action: Key pressed '0'
Screenshot: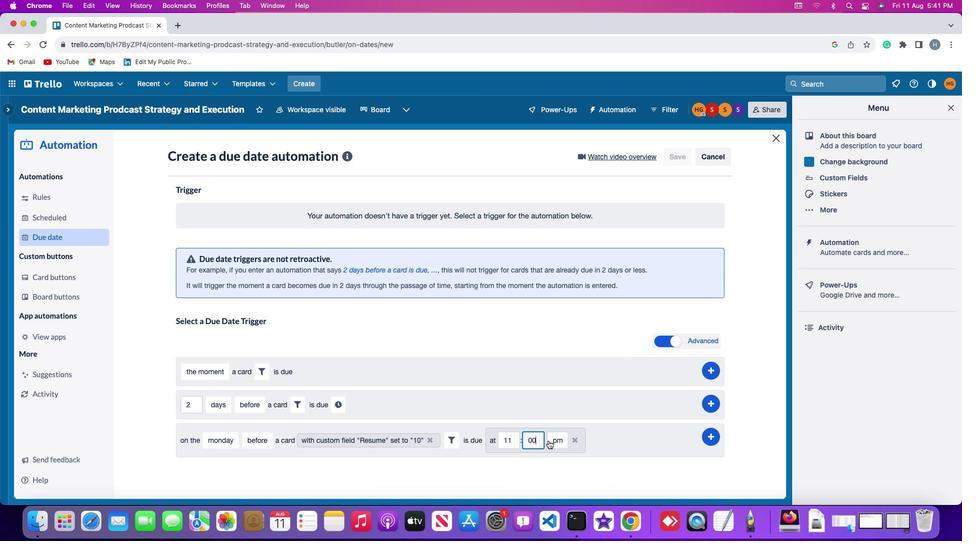 
Action: Mouse moved to (554, 439)
Screenshot: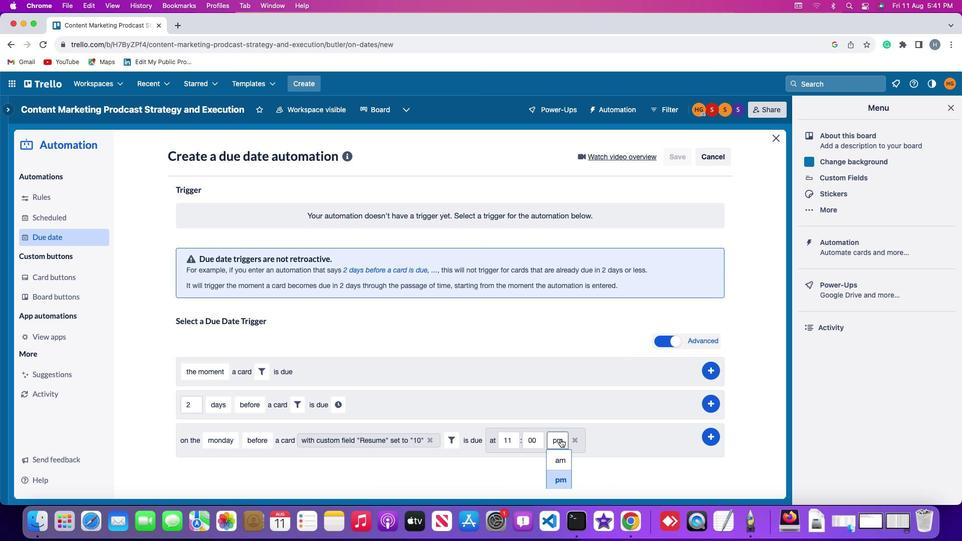 
Action: Mouse pressed left at (554, 439)
Screenshot: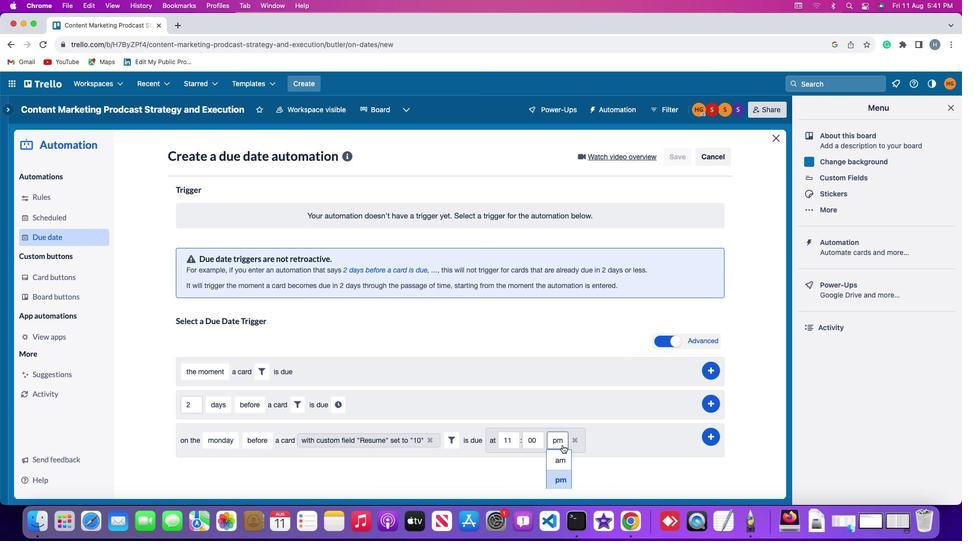 
Action: Mouse moved to (564, 458)
Screenshot: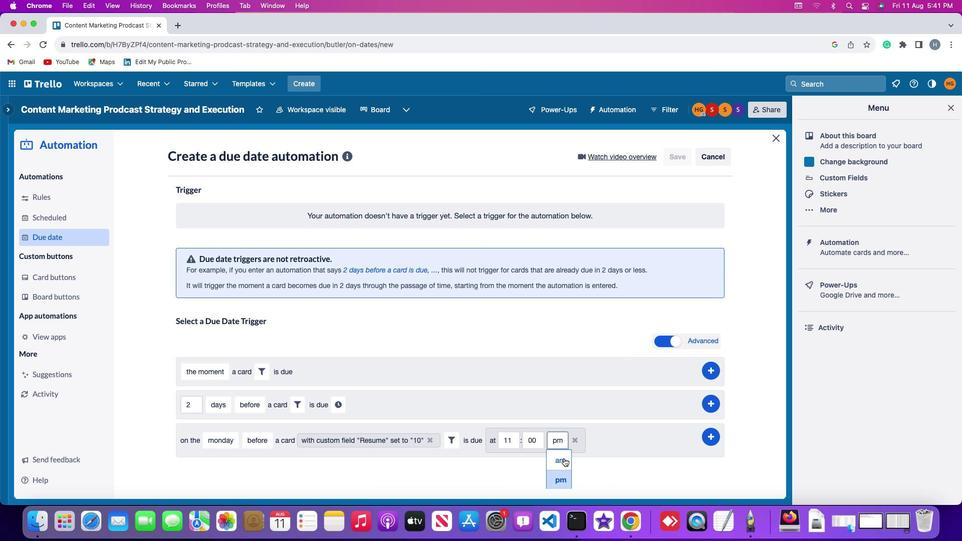 
Action: Mouse pressed left at (564, 458)
Screenshot: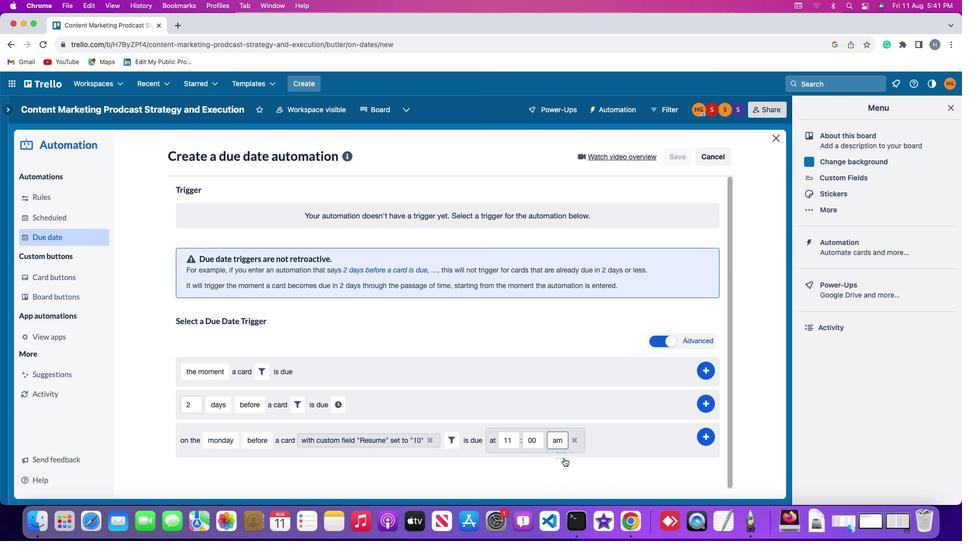 
Action: Mouse moved to (711, 435)
Screenshot: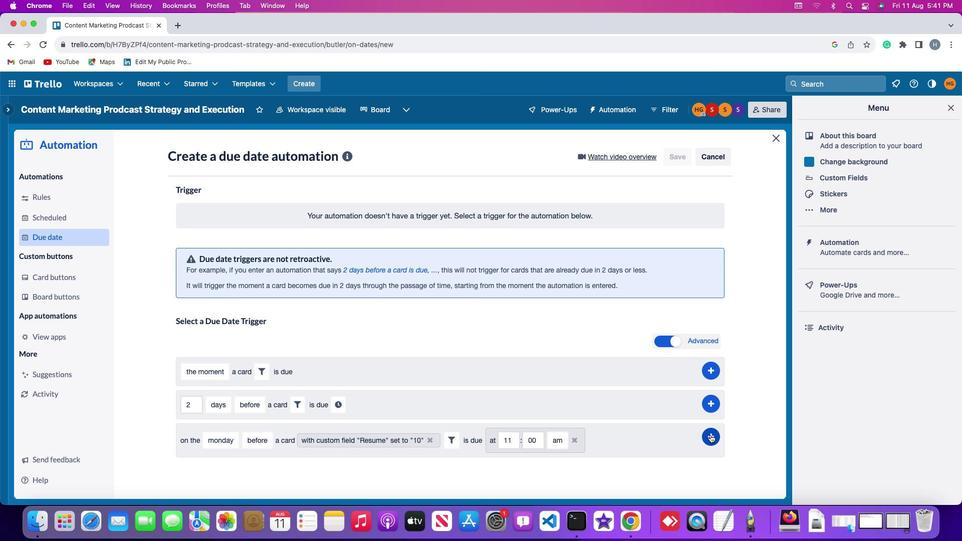 
Action: Mouse pressed left at (711, 435)
Screenshot: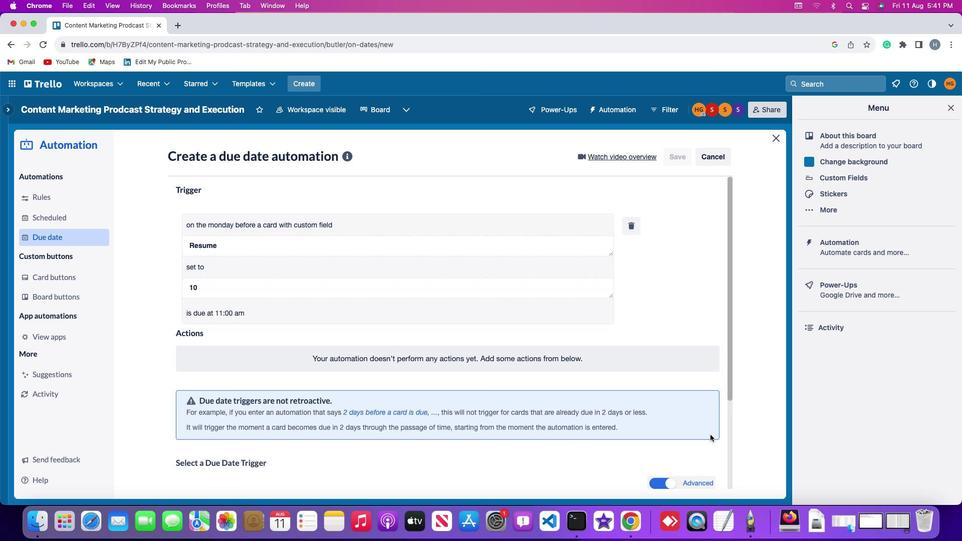 
Action: Mouse moved to (661, 306)
Screenshot: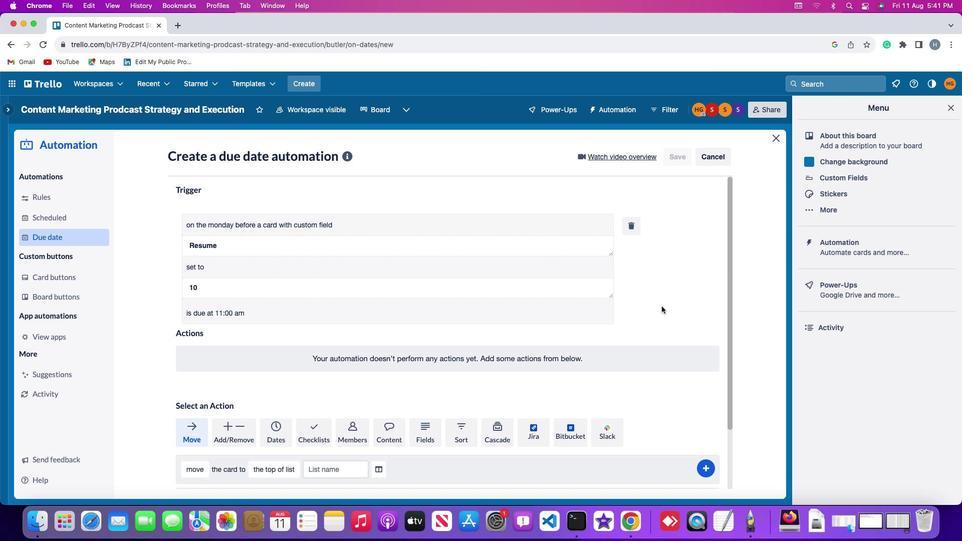 
